 Task: open an excel sheet and write heading  Financial WizardAdd Categories in a column and its values below  'Income, Income, Income, Expenses, Expenses, Expenses, Expenses, Expenses, Savings, Savings, Investments, Investments, Debt, Debt & Debt. 'Add Descriptions in next column and its values below  Salary, Freelance Work, Rental Income, Housing, Transportation, Groceries, Utilities, Entertainment, Emergency Fund, Retirement, Stocks, Mutual Funds, Credit Card 1, Credit Card 2 & Student Loan. Add Amount in next column and its values below  $5,000, $1,200, $500, $1,200, $300, $400, $200, $150, $500, $1,000, $500, $300, $200, $100 & $300. Save page Impact Sales templetes 
Action: Mouse moved to (38, 177)
Screenshot: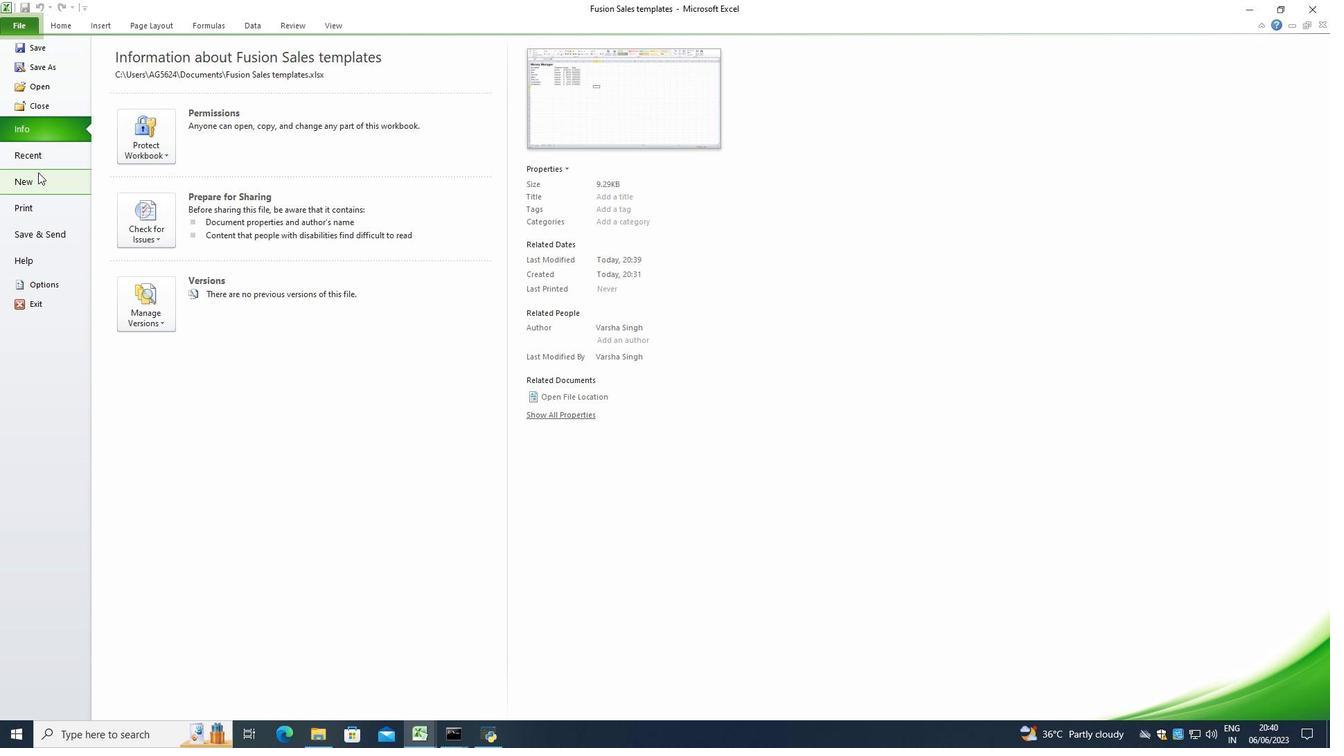 
Action: Mouse pressed left at (38, 177)
Screenshot: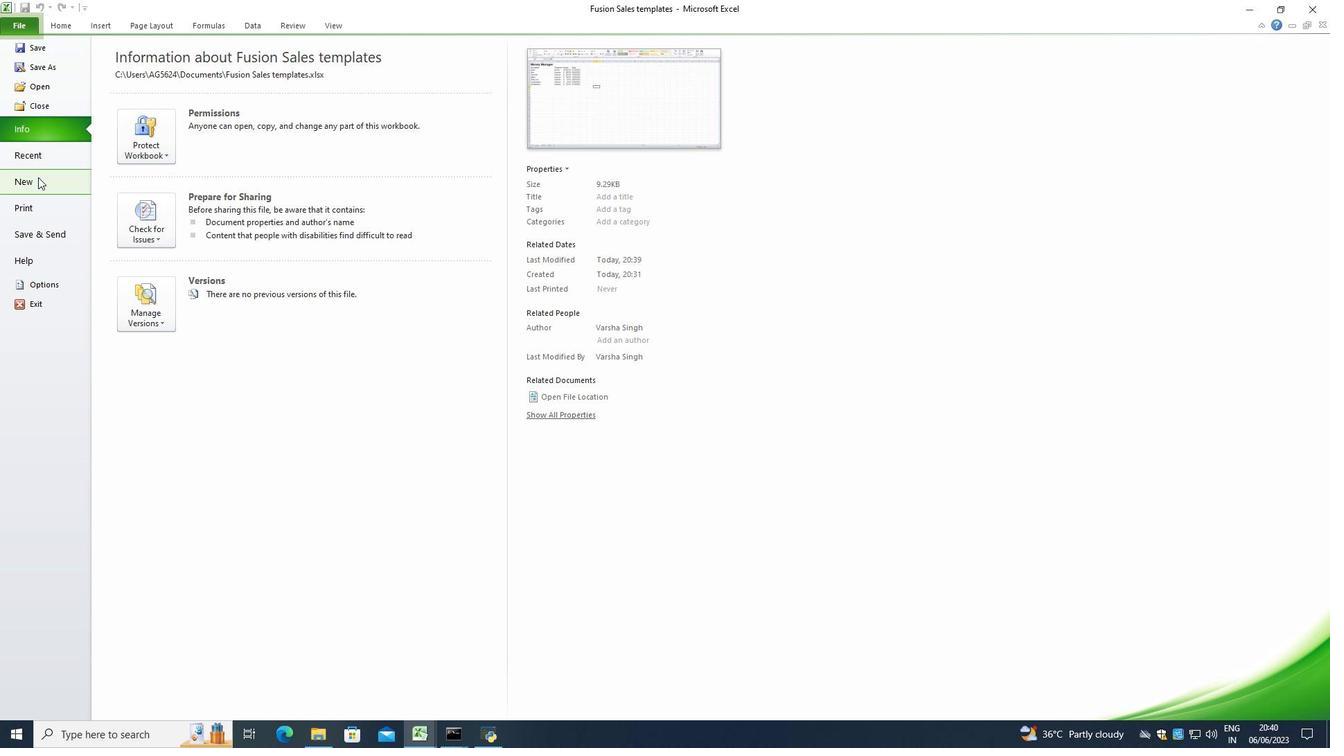 
Action: Mouse moved to (145, 136)
Screenshot: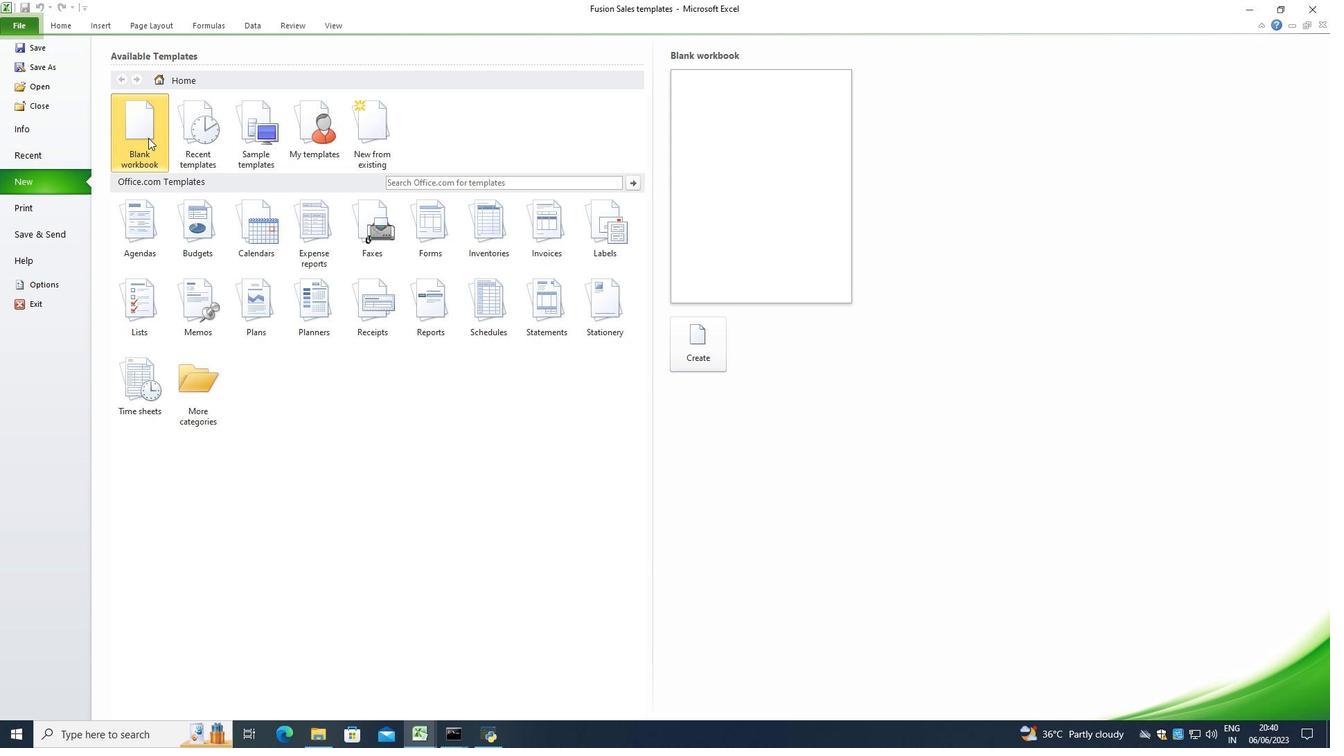 
Action: Mouse pressed left at (145, 136)
Screenshot: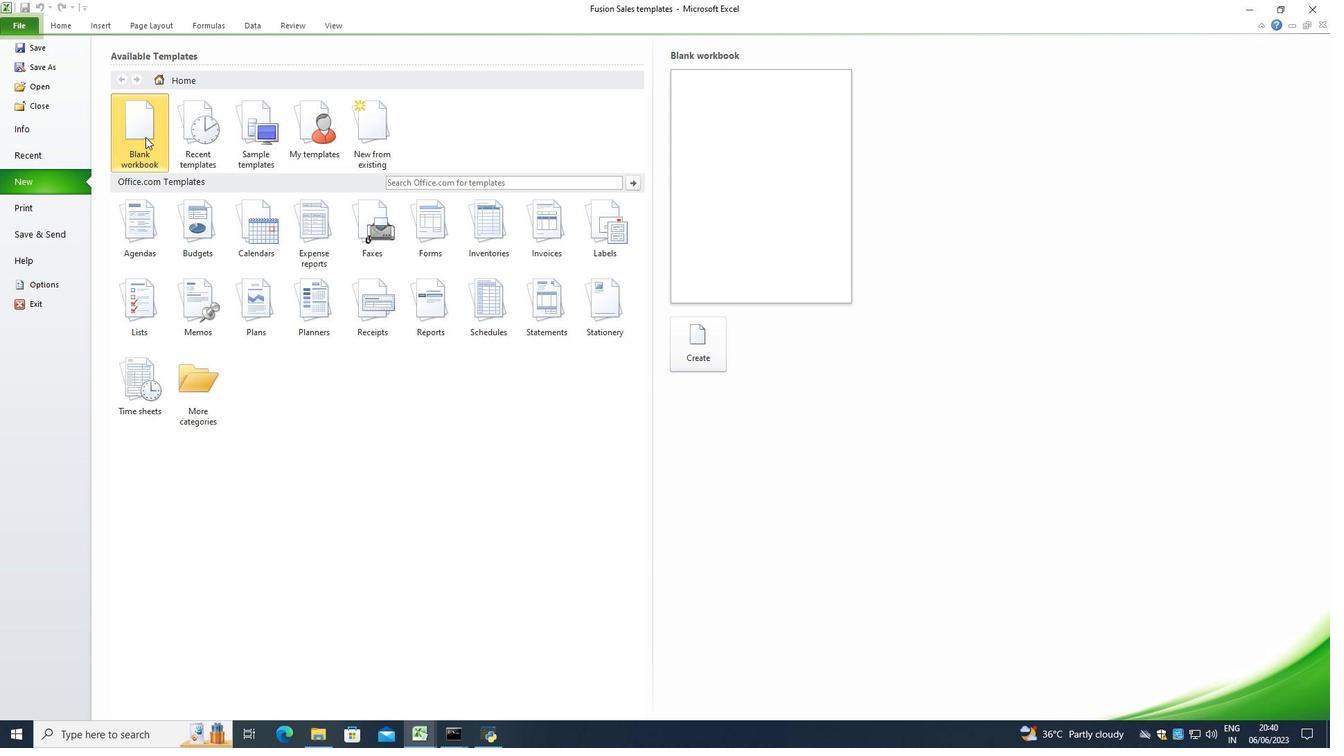 
Action: Mouse moved to (678, 339)
Screenshot: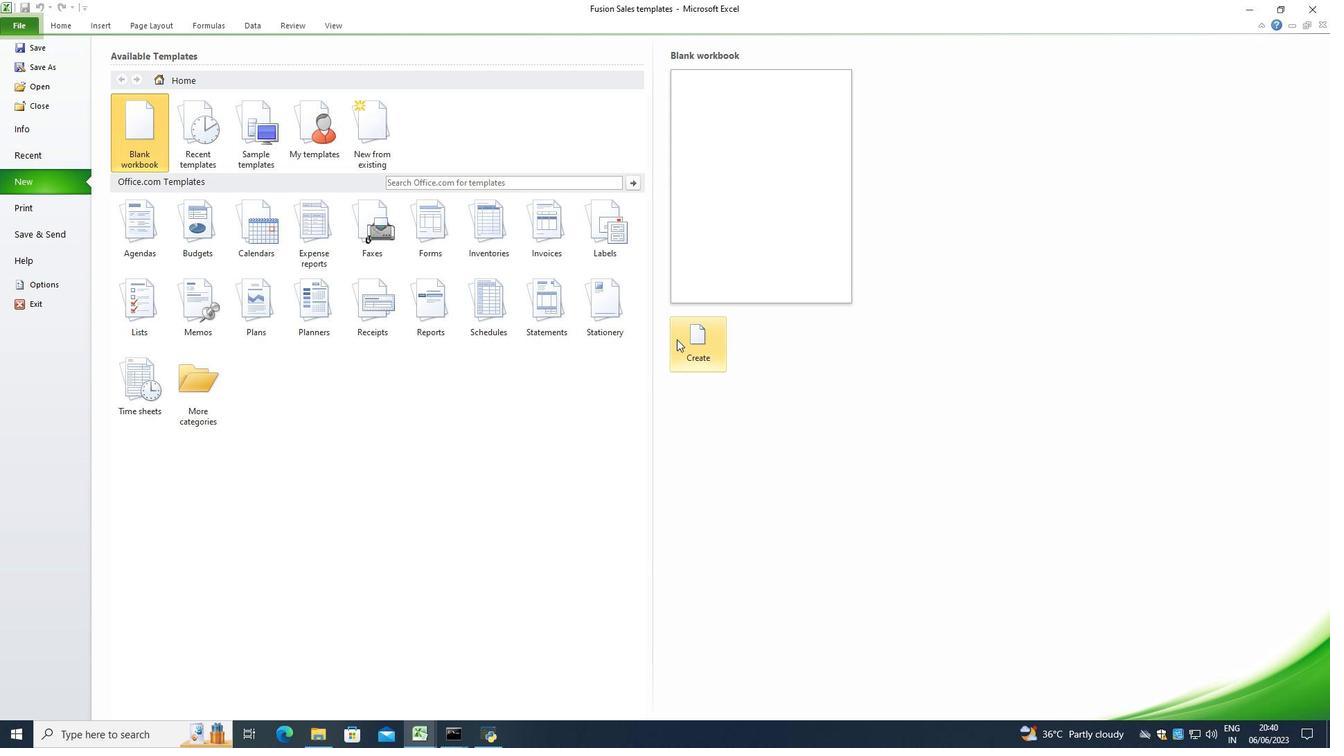 
Action: Mouse pressed left at (678, 339)
Screenshot: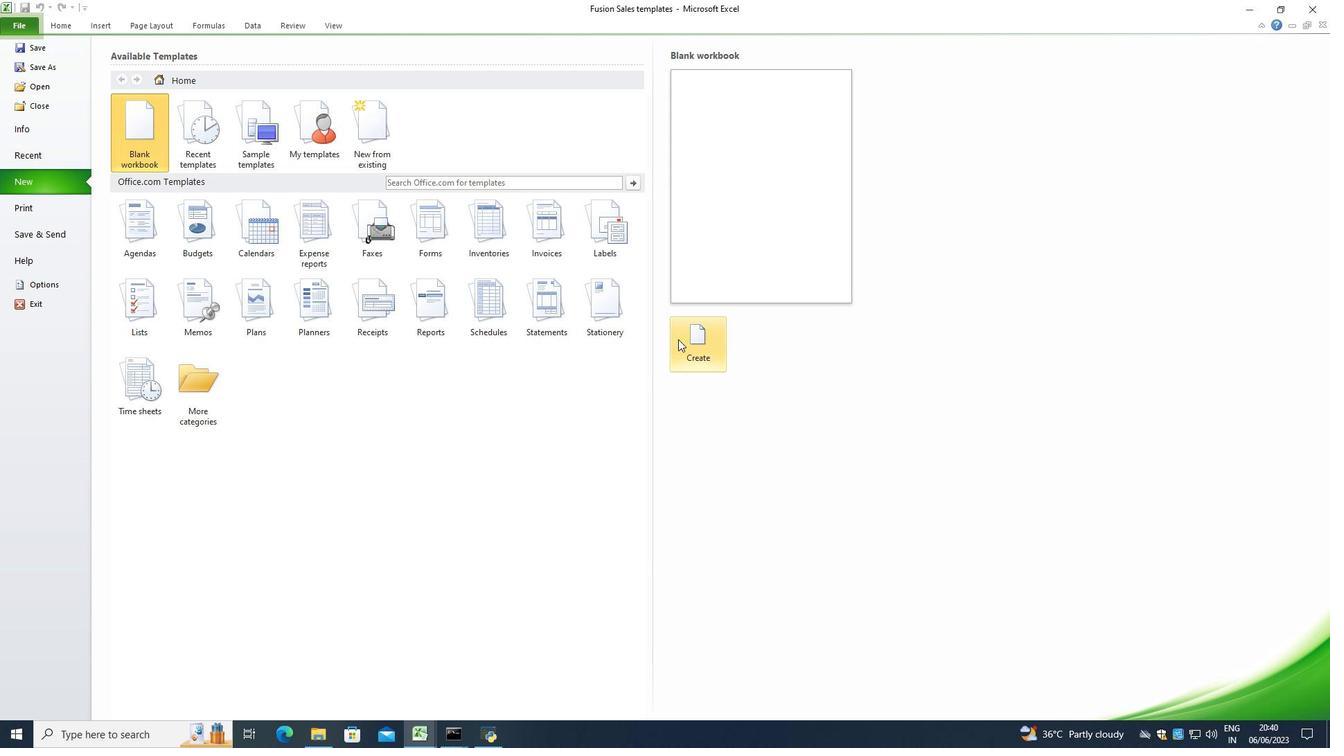 
Action: Mouse moved to (437, 227)
Screenshot: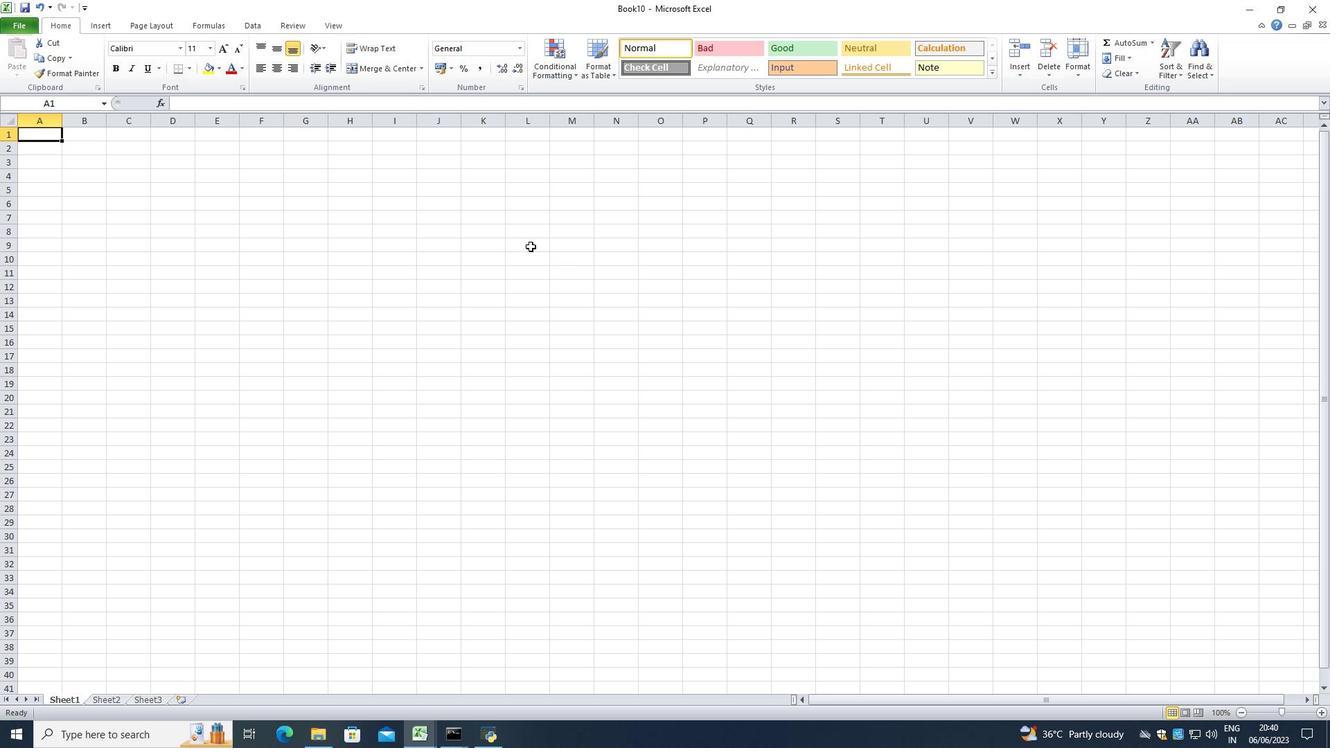 
Action: Key pressed <Key.shift><Key.shift><Key.shift><Key.shift><Key.shift><Key.shift><Key.shift><Key.shift><Key.shift><Key.shift><Key.shift>Financial<Key.space><Key.shift>Wizard<Key.enter><Key.shift><Key.shift>Categories<Key.enter><Key.shift><Key.shift><Key.shift><Key.shift><Key.shift><Key.shift>Income<Key.enter><Key.shift>In<Key.enter><Key.shift>I<Key.enter><Key.shift><Key.shift><Key.shift><Key.shift><Key.shift><Key.shift>Expenses<Key.enter><Key.shift><Key.shift><Key.shift><Key.shift><Key.shift><Key.shift>Expenses<Key.enter><Key.shift><Key.shift><Key.shift>E<Key.enter><Key.shift><Key.shift><Key.shift>E<Key.enter><Key.shift><Key.shift><Key.shift><Key.shift>E<Key.enter><Key.shift><Key.shift><Key.shift>E<Key.enter><Key.shift><Key.down><Key.down><Key.up><Key.backspace><Key.shift>Savings<Key.enter><Key.shift>S<Key.enter><Key.shift><Key.shift><Key.shift><Key.shift><Key.shift><Key.shift><Key.shift>Investments<Key.enter><Key.shift><Key.shift><Key.shift><Key.shift><Key.shift><Key.shift><Key.shift><Key.shift>Inve<Key.enter><Key.shift>Debt<Key.enter><Key.shift>D<Key.enter><Key.shift><Key.shift><Key.shift>D<Key.enter><Key.right><Key.up><Key.up><Key.up><Key.up><Key.up><Key.up>
Screenshot: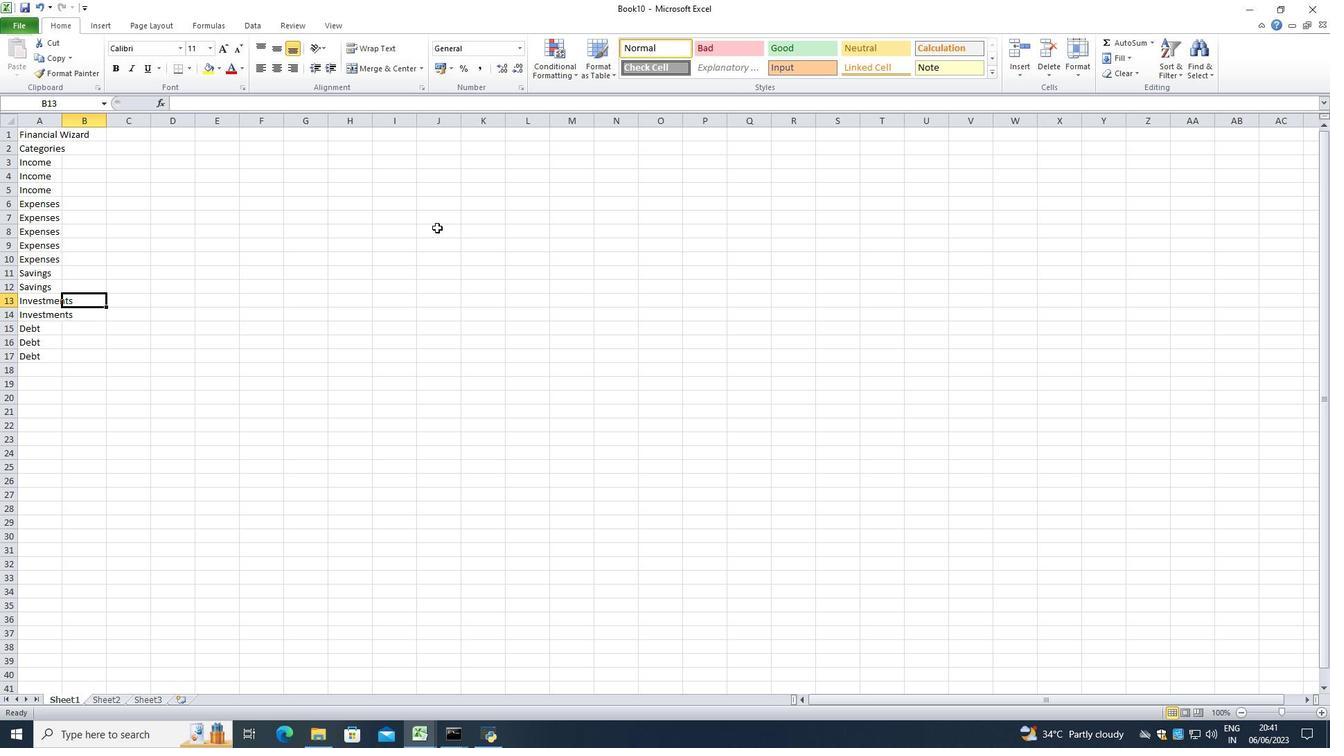 
Action: Mouse moved to (63, 121)
Screenshot: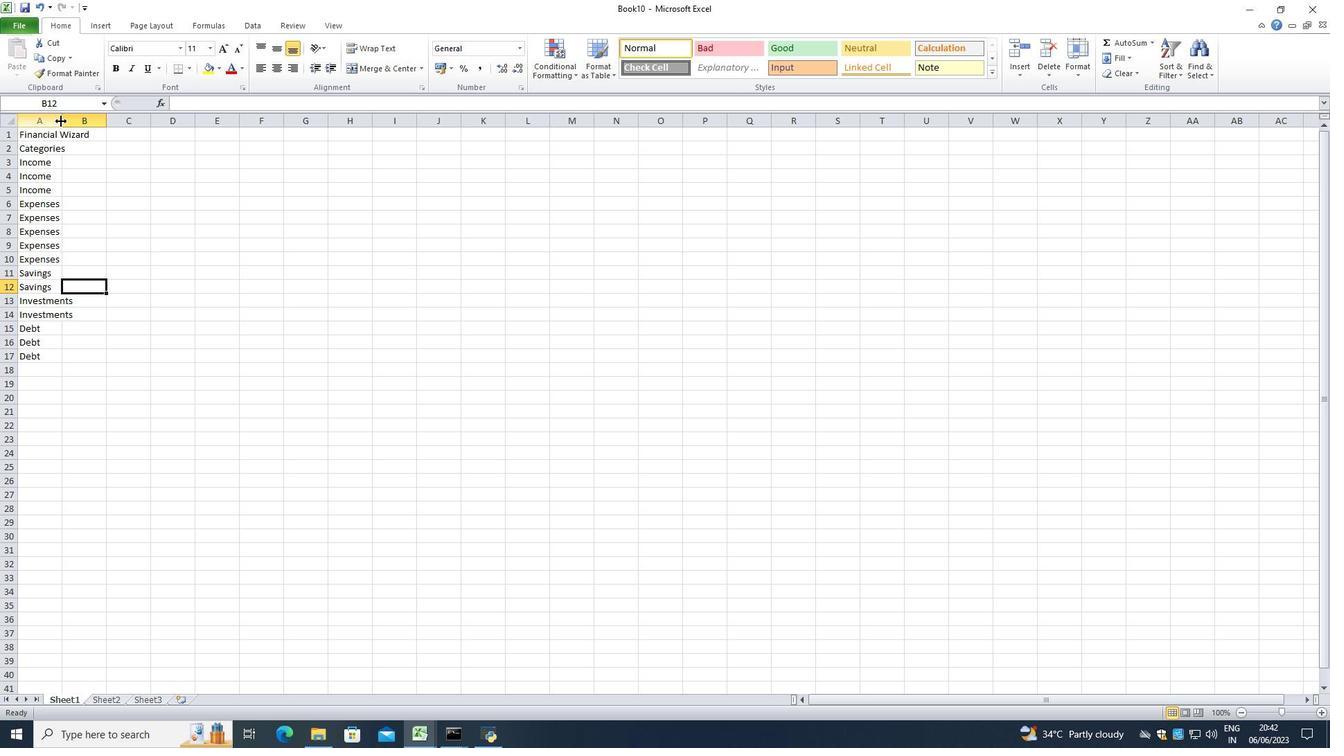 
Action: Mouse pressed left at (63, 121)
Screenshot: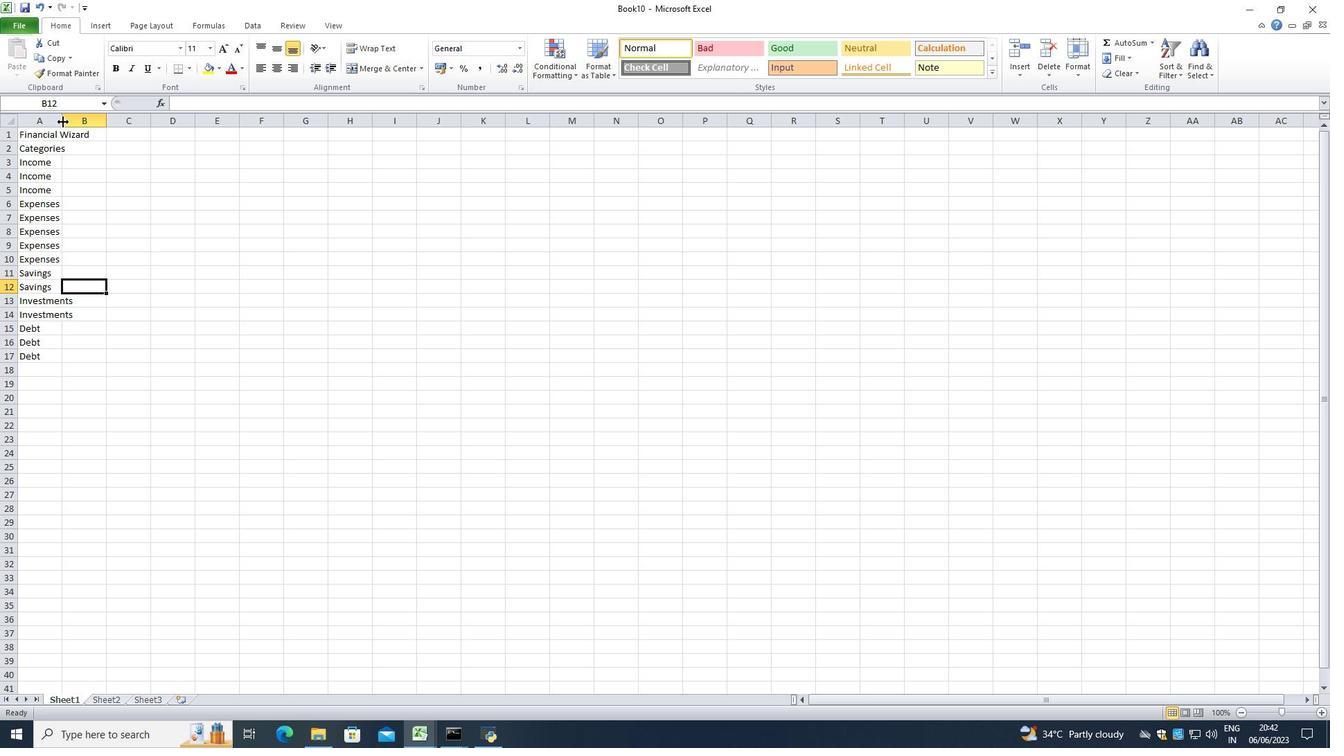 
Action: Mouse pressed left at (63, 121)
Screenshot: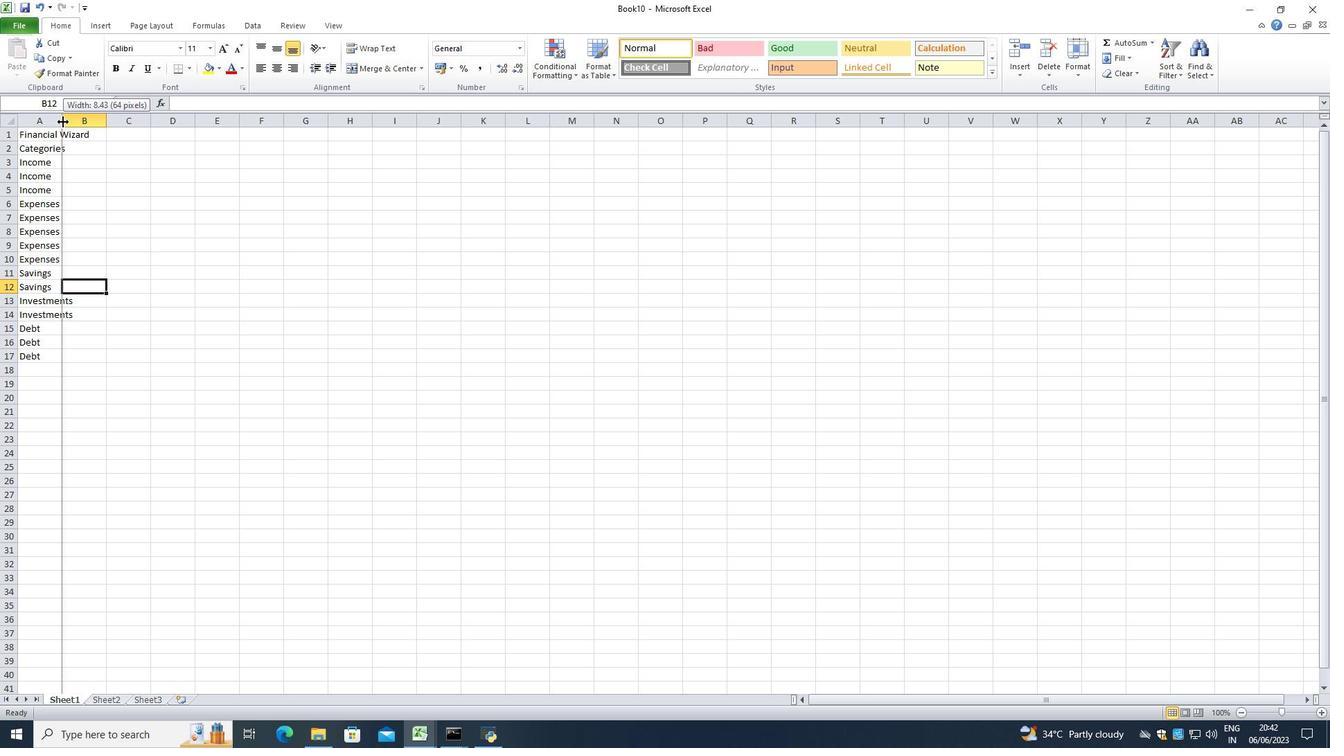 
Action: Mouse moved to (103, 149)
Screenshot: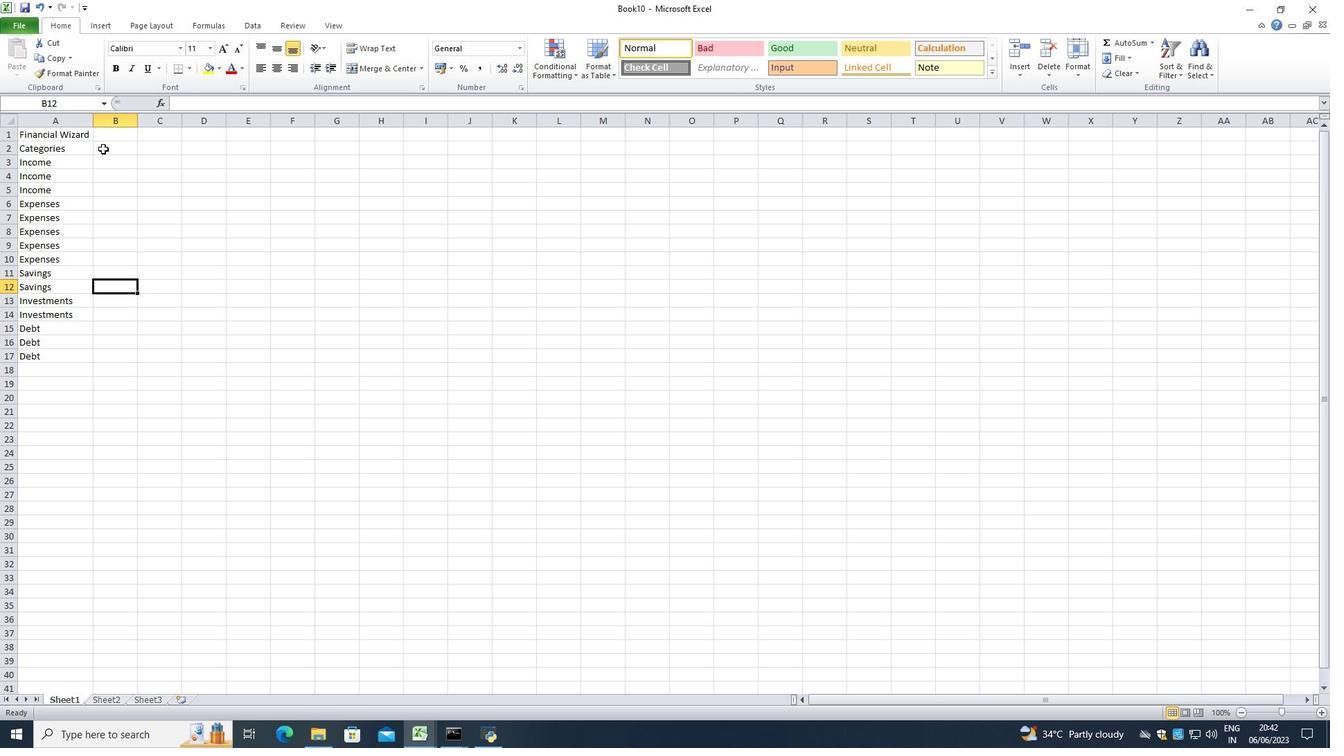 
Action: Mouse pressed left at (103, 149)
Screenshot: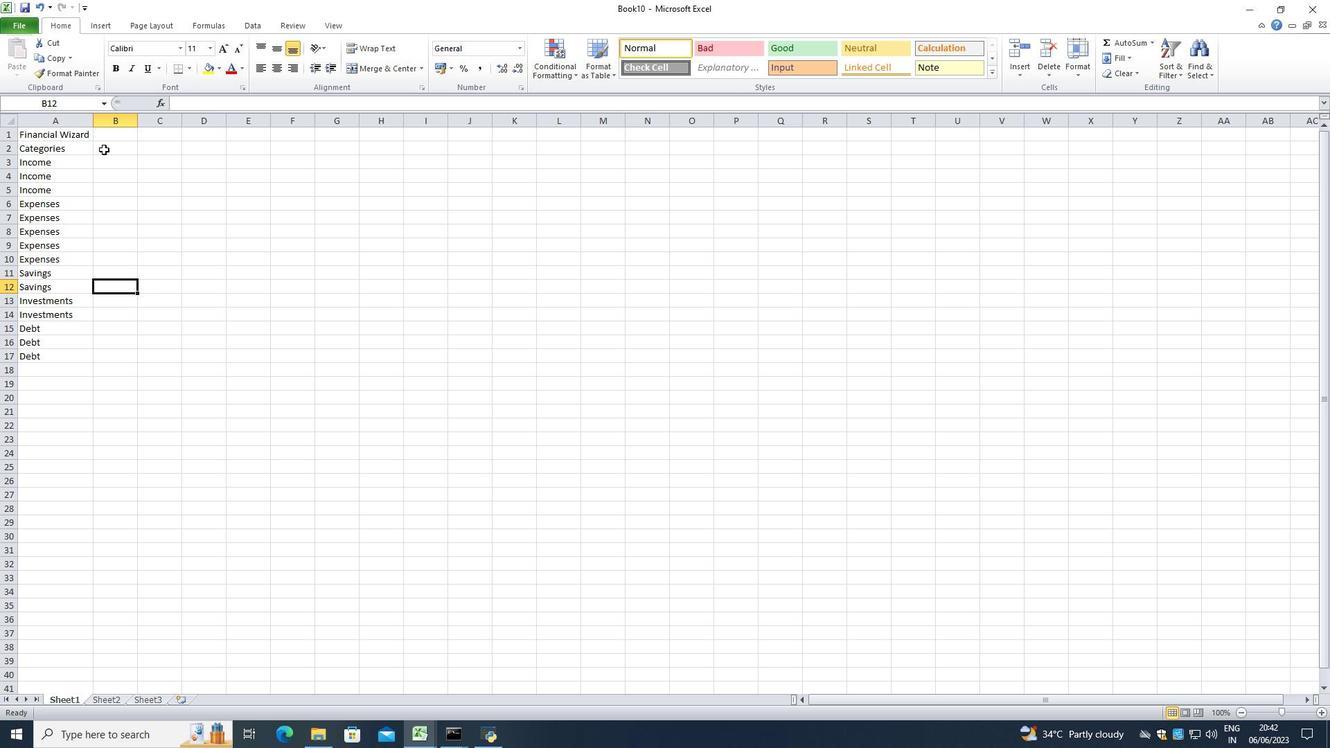 
Action: Key pressed <Key.shift>Descriptions<Key.enter><Key.shift>Salary<Key.enter><Key.shift>Freelance<Key.space><Key.shift>Work<Key.enter><Key.shift><Key.shift><Key.shift>Rental<Key.space><Key.shift>Income<Key.enter><Key.shift>Housing<Key.enter><Key.shift>Transportation<Key.enter><Key.shift><Key.shift><Key.shift><Key.shift><Key.shift><Key.shift>Groceries<Key.enter><Key.shift><Key.shift>Utilities<Key.enter><Key.shift><Key.shift><Key.shift>Entertainment<Key.enter><Key.shift><Key.shift>Emergency<Key.space><Key.shift><Key.shift><Key.shift>Fund<Key.enter><Key.shift><Key.shift><Key.shift><Key.shift><Key.shift><Key.shift><Key.shift>Rer<Key.backspace>tirement<Key.enter><Key.shift><Key.shift><Key.shift><Key.shift><Key.shift><Key.shift><Key.shift><Key.shift><Key.shift><Key.shift><Key.shift><Key.shift><Key.shift>Stocks<Key.enter><Key.shift>Mutual<Key.space><Key.shift><Key.shift><Key.shift><Key.shift><Key.shift><Key.shift><Key.shift><Key.shift><Key.shift><Key.shift>Funds<Key.enter><Key.shift>Credit<Key.space><Key.shift>Card<Key.space>1<Key.enter><Key.shift>Credit<Key.space><Key.shift>Card<Key.space>2<Key.enter><Key.shift>Student<Key.space><Key.shift>Loan<Key.enter>
Screenshot: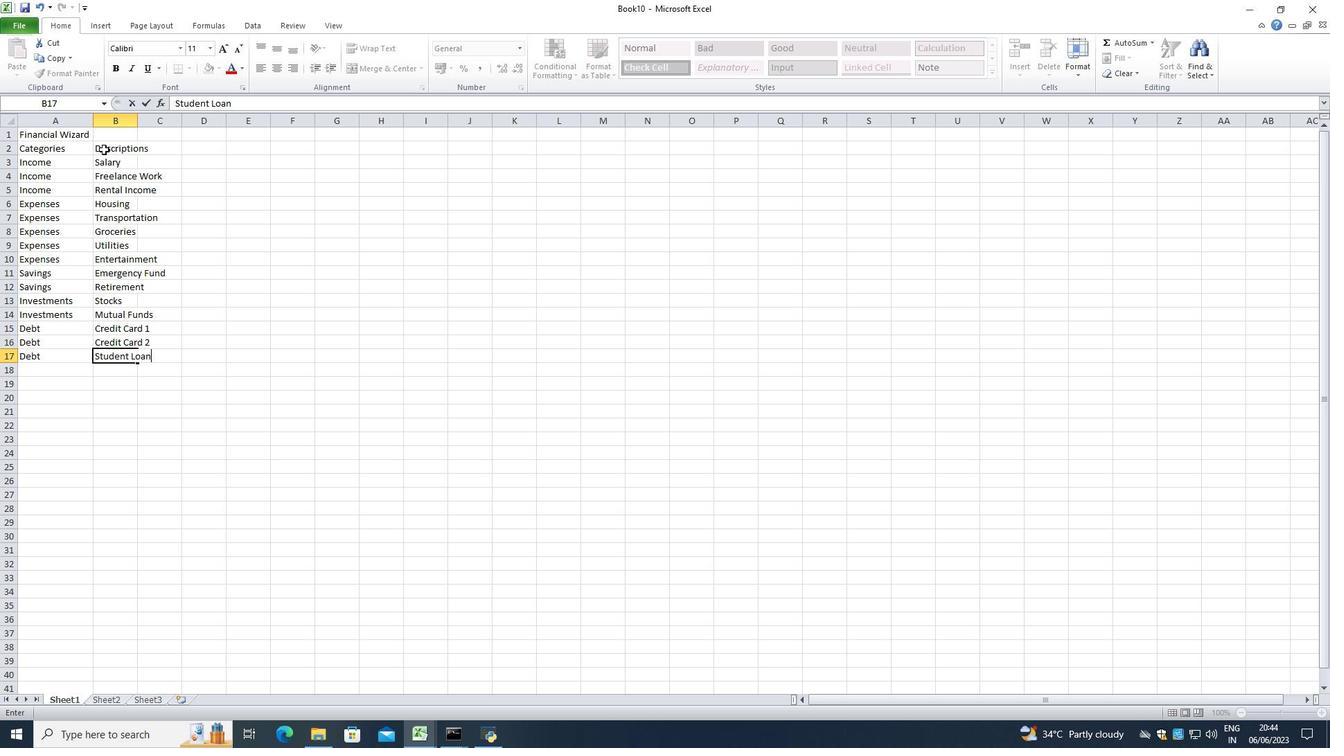 
Action: Mouse moved to (136, 117)
Screenshot: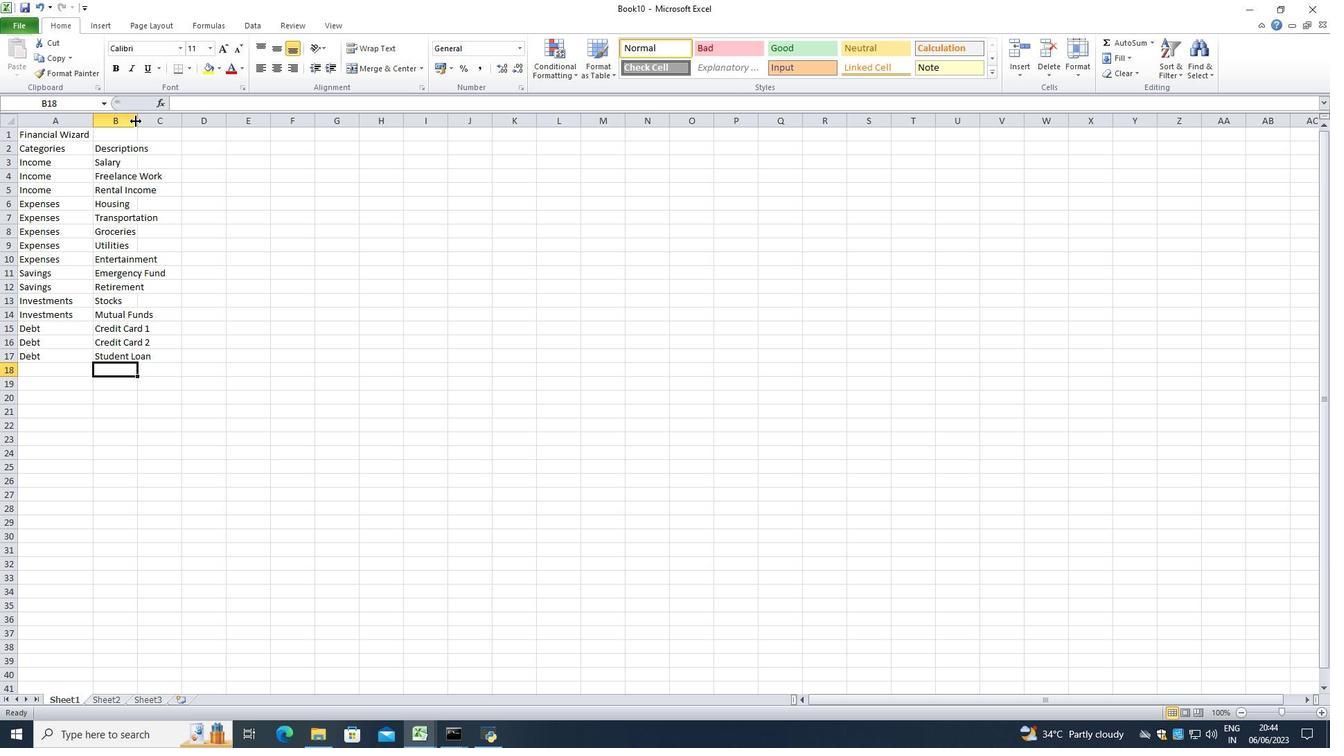 
Action: Mouse pressed left at (136, 117)
Screenshot: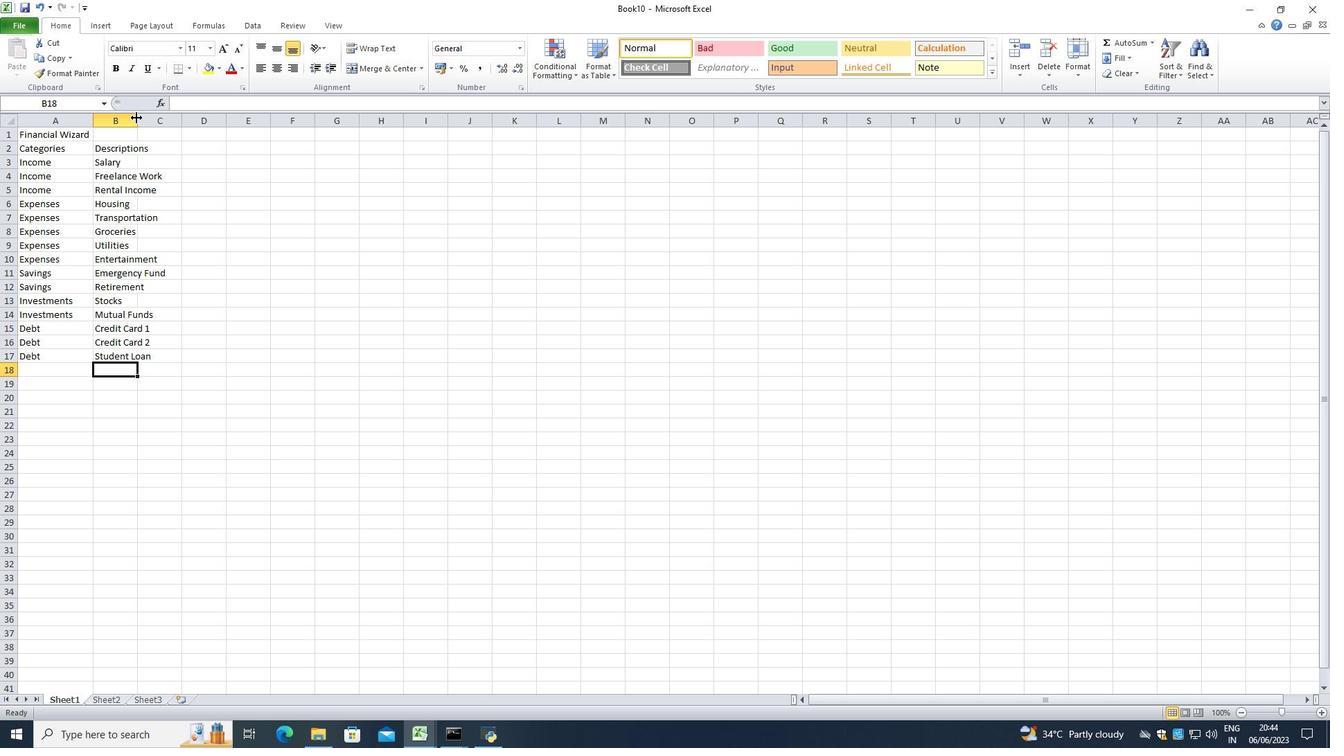 
Action: Mouse pressed left at (136, 117)
Screenshot: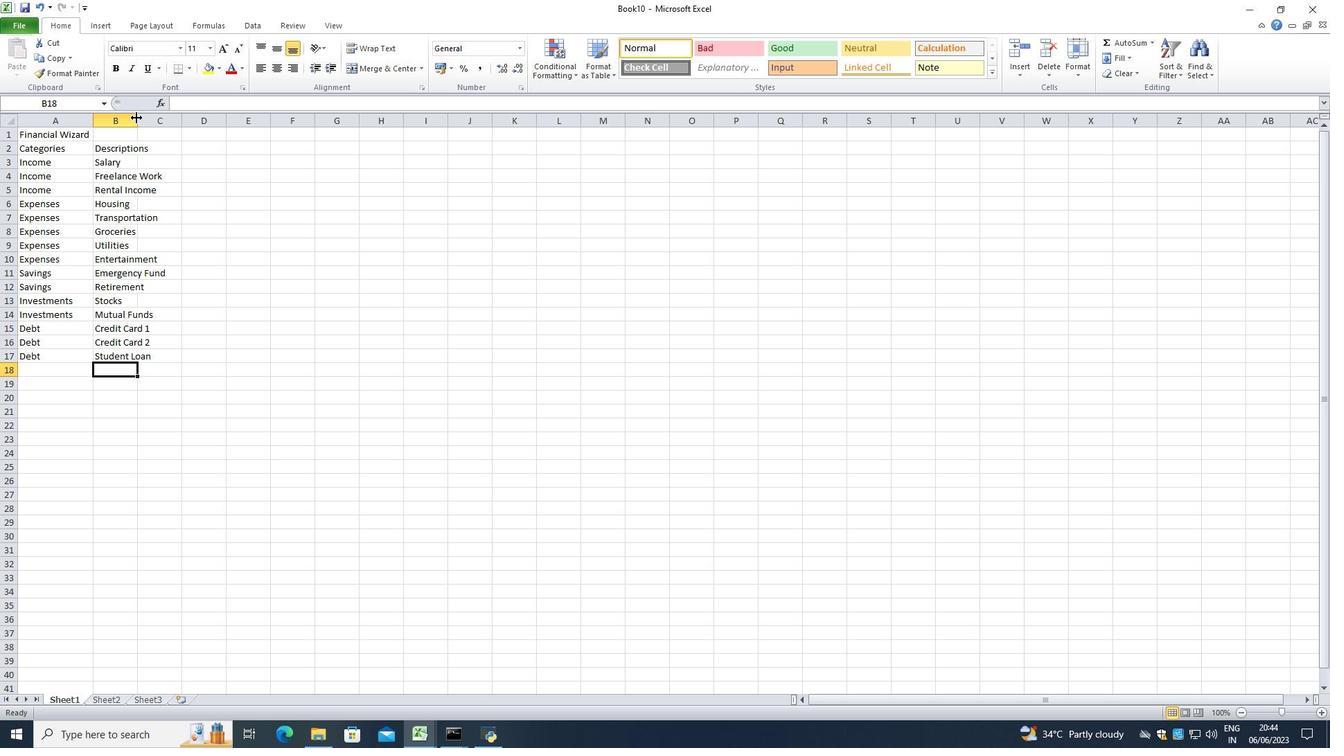 
Action: Mouse moved to (183, 148)
Screenshot: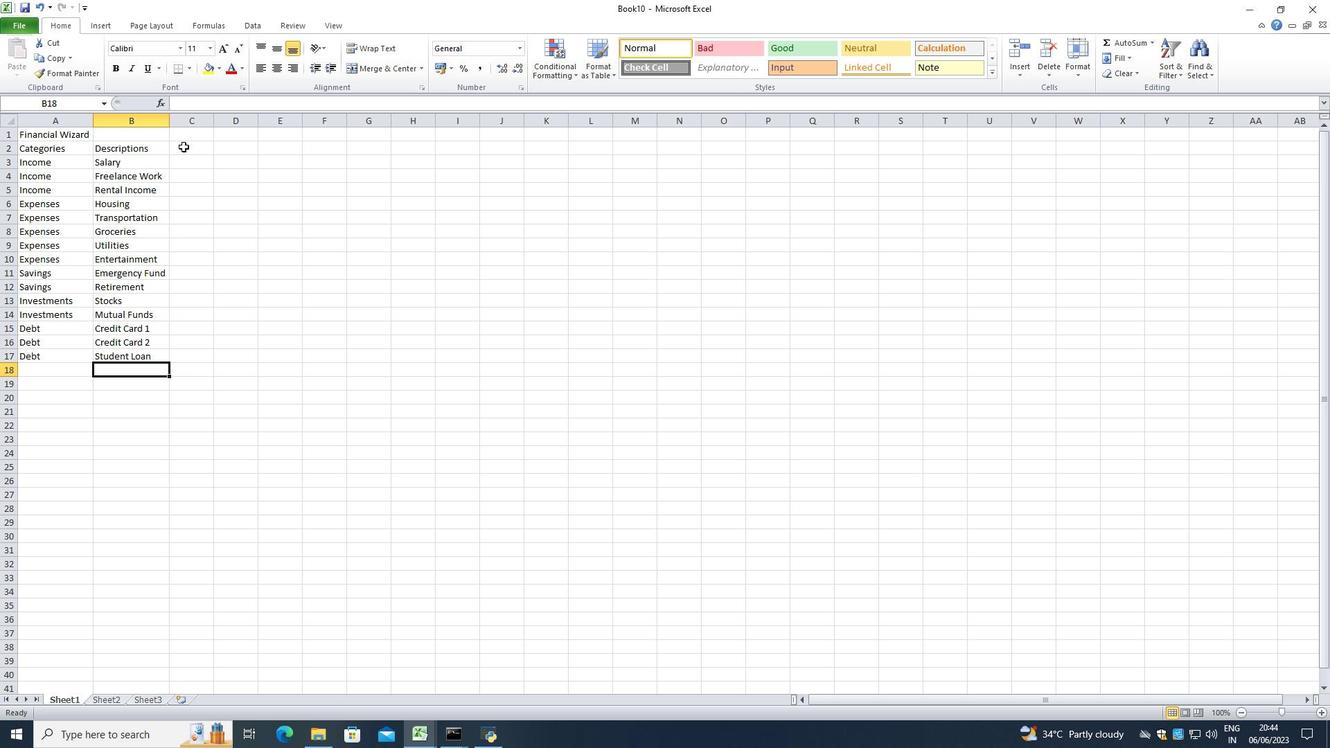 
Action: Mouse pressed left at (183, 148)
Screenshot: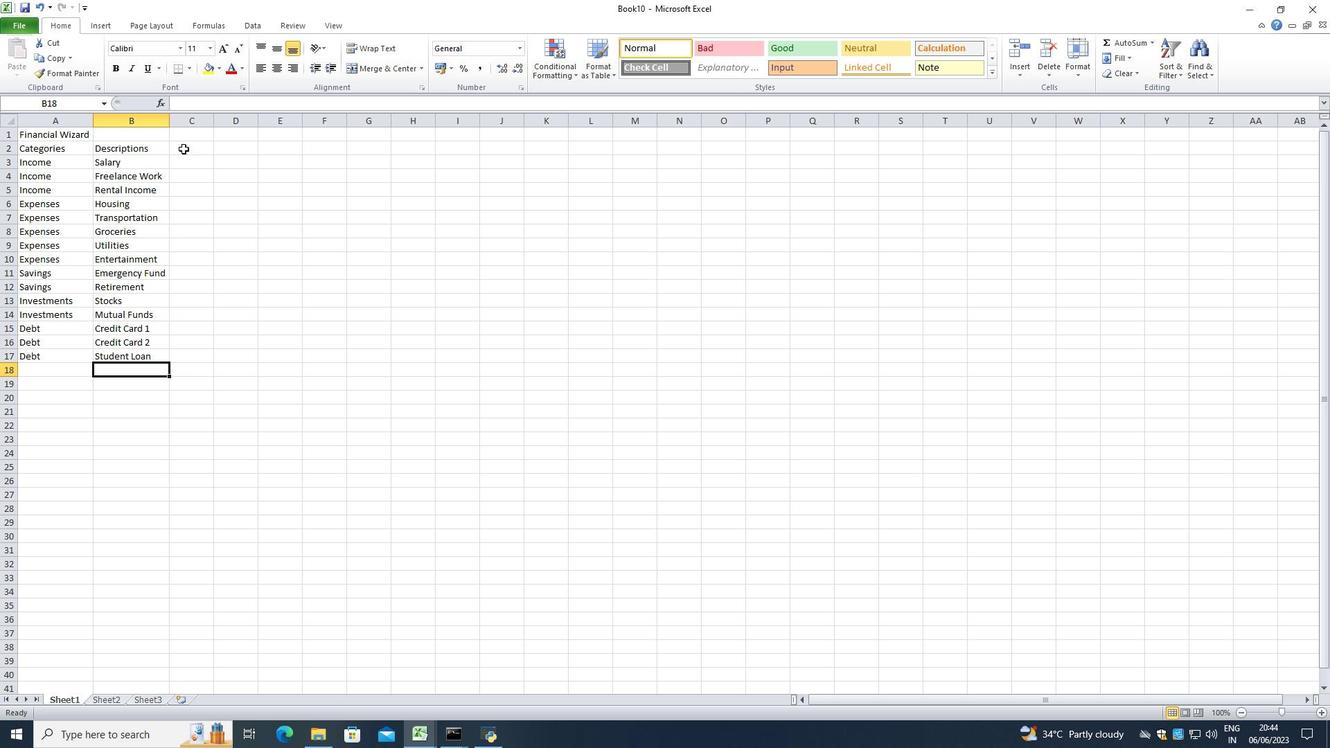 
Action: Mouse moved to (174, 157)
Screenshot: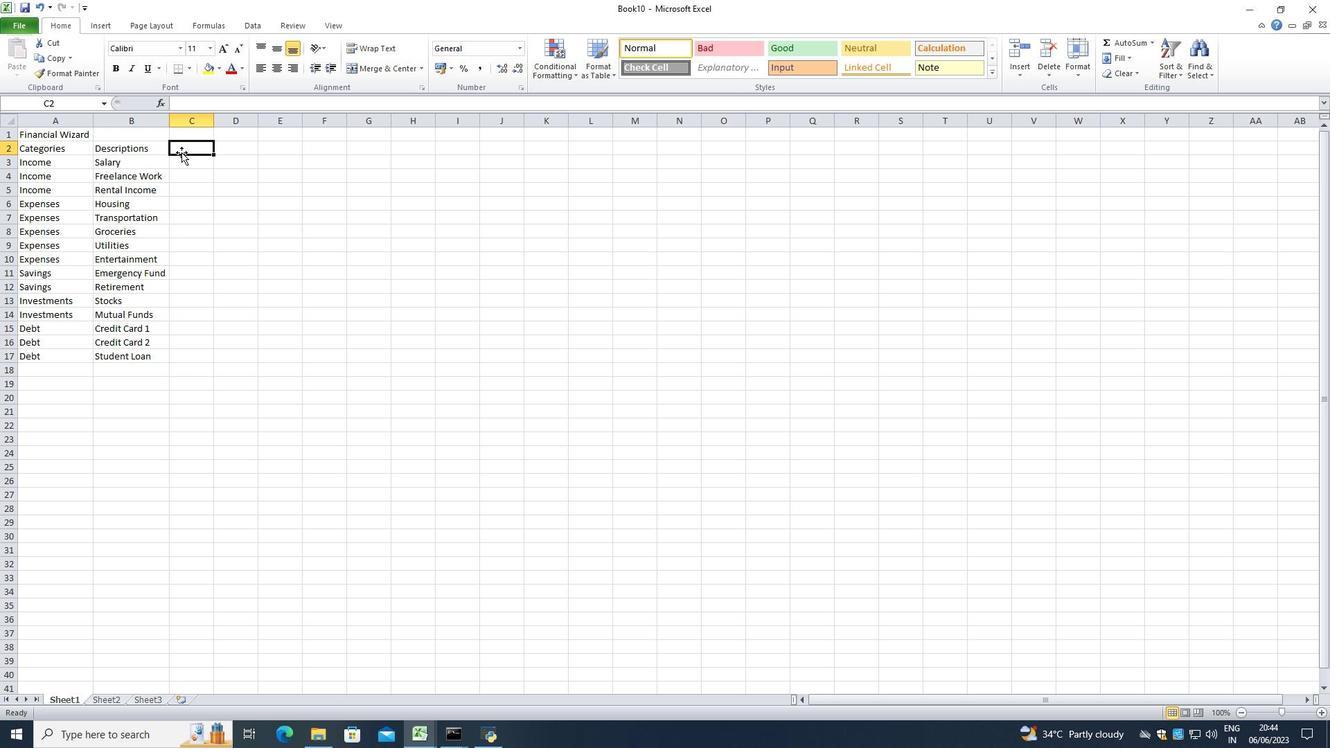 
Action: Key pressed <Key.shift><Key.shift>Amount<Key.enter>5000<Key.enter>1200<Key.enter>500<Key.enter>1200<Key.enter>300<Key.enter>400<Key.enter>200<Key.enter>150<Key.enter>500<Key.enter>1000<Key.enter>500<Key.enter>300<Key.enter>200<Key.enter>100<Key.enter>300<Key.enter>
Screenshot: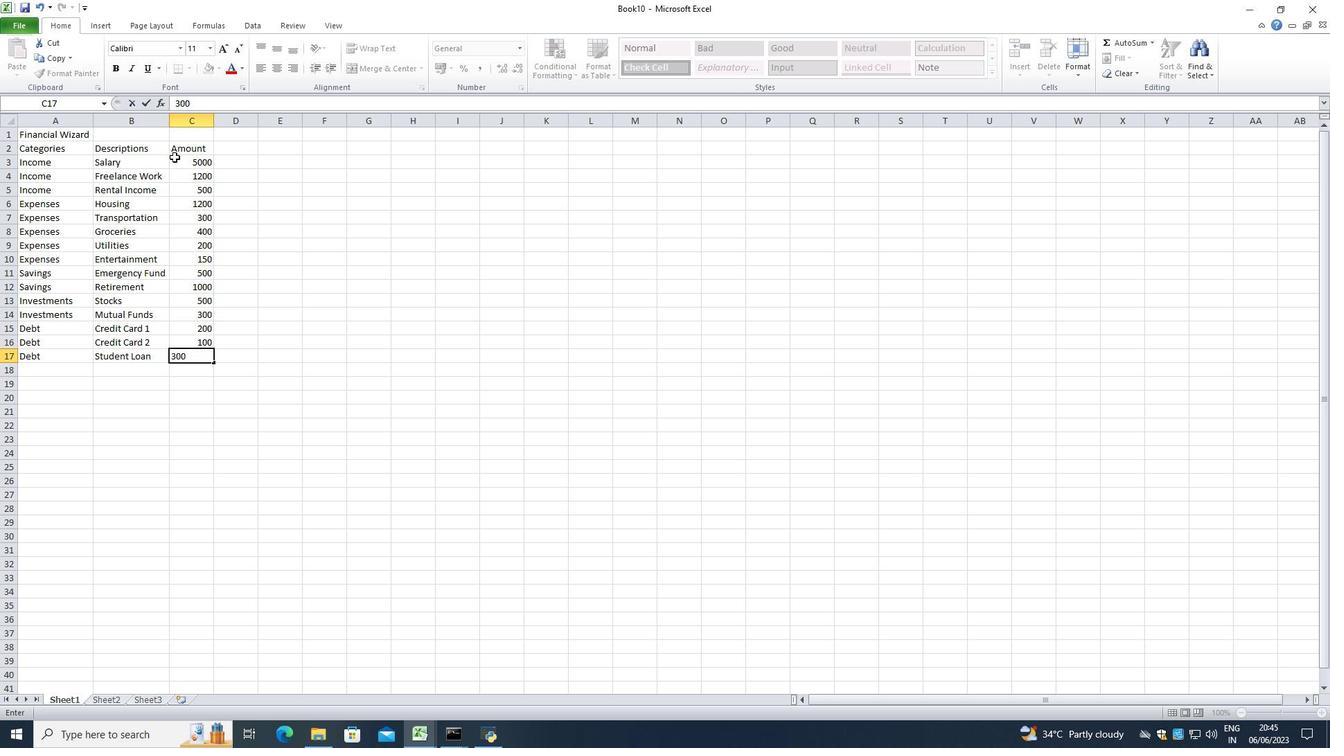 
Action: Mouse moved to (173, 164)
Screenshot: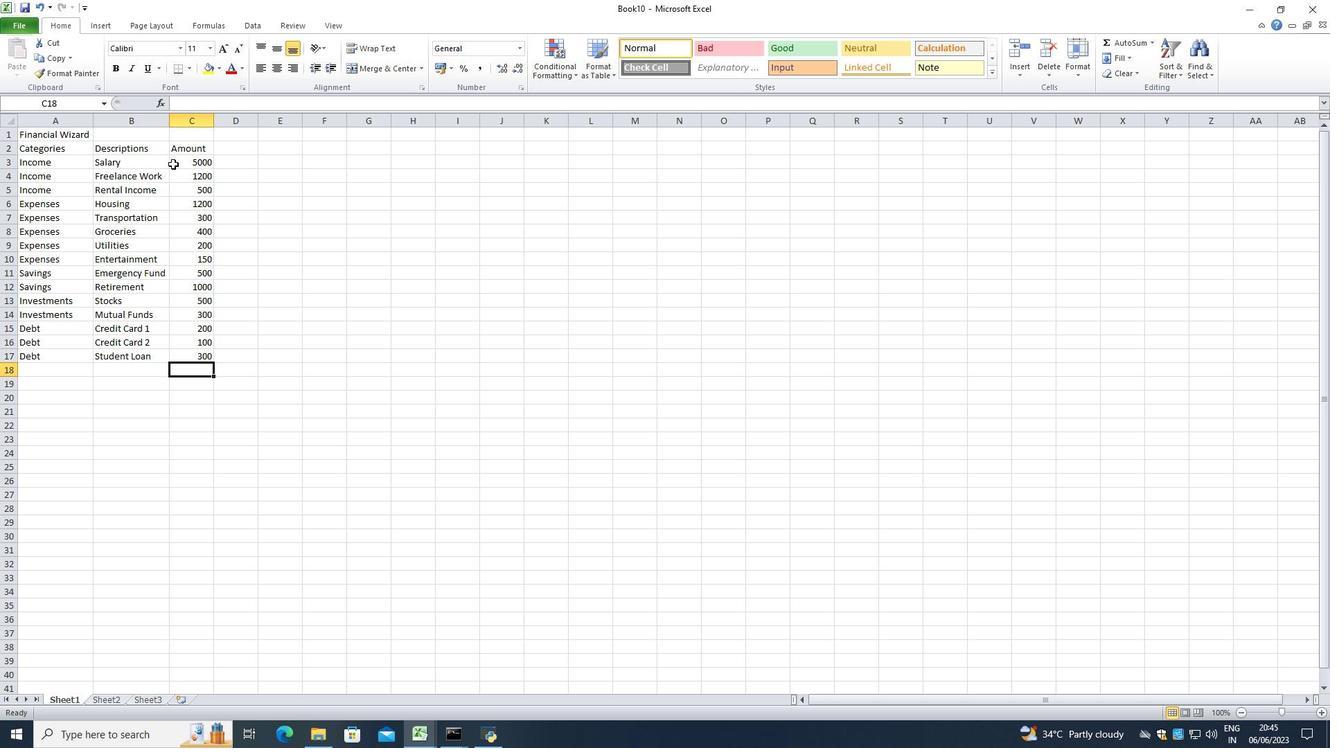 
Action: Mouse pressed left at (173, 164)
Screenshot: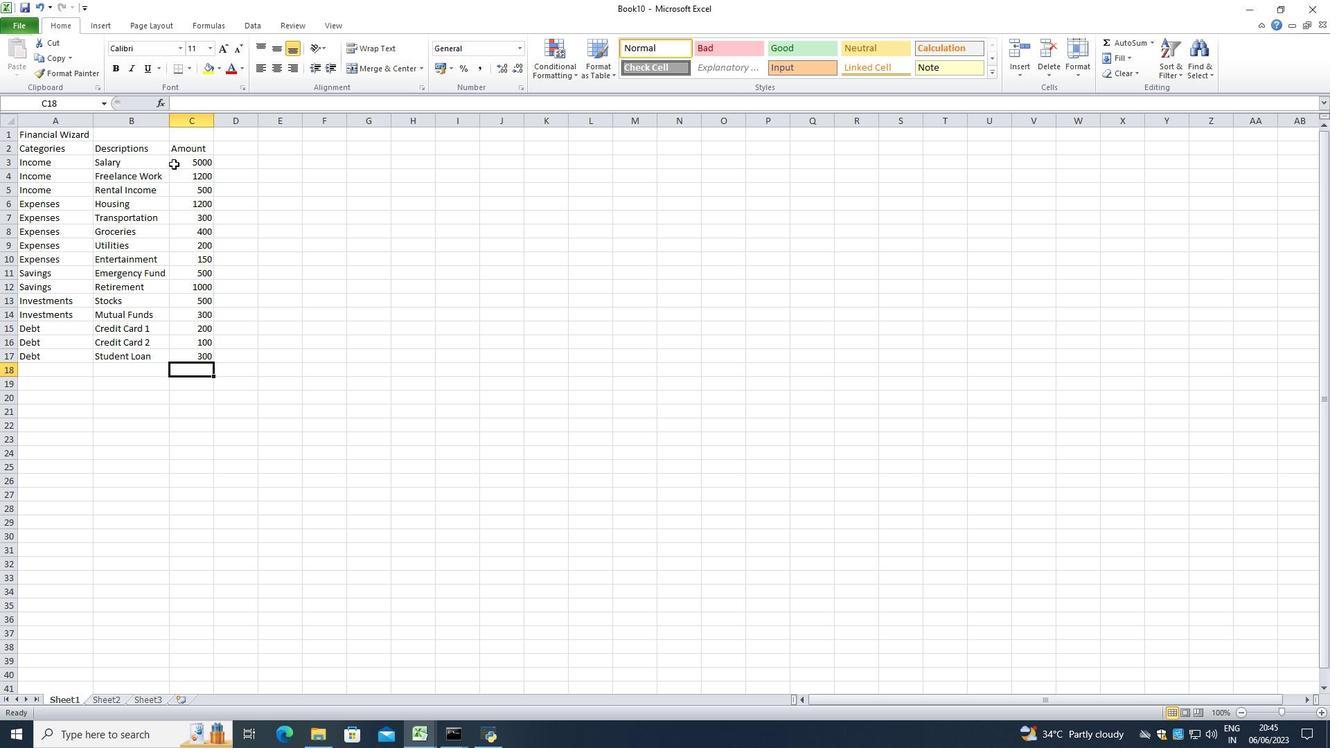 
Action: Mouse moved to (451, 72)
Screenshot: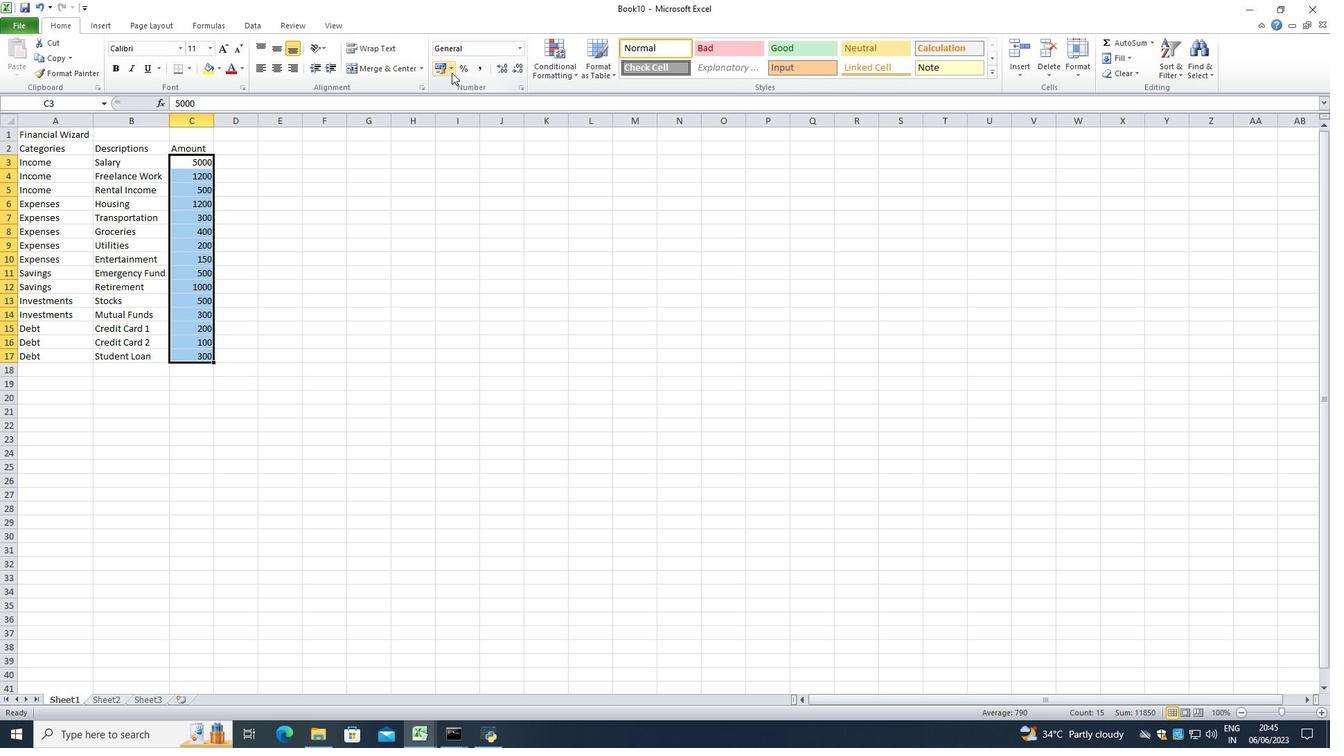 
Action: Mouse pressed left at (451, 72)
Screenshot: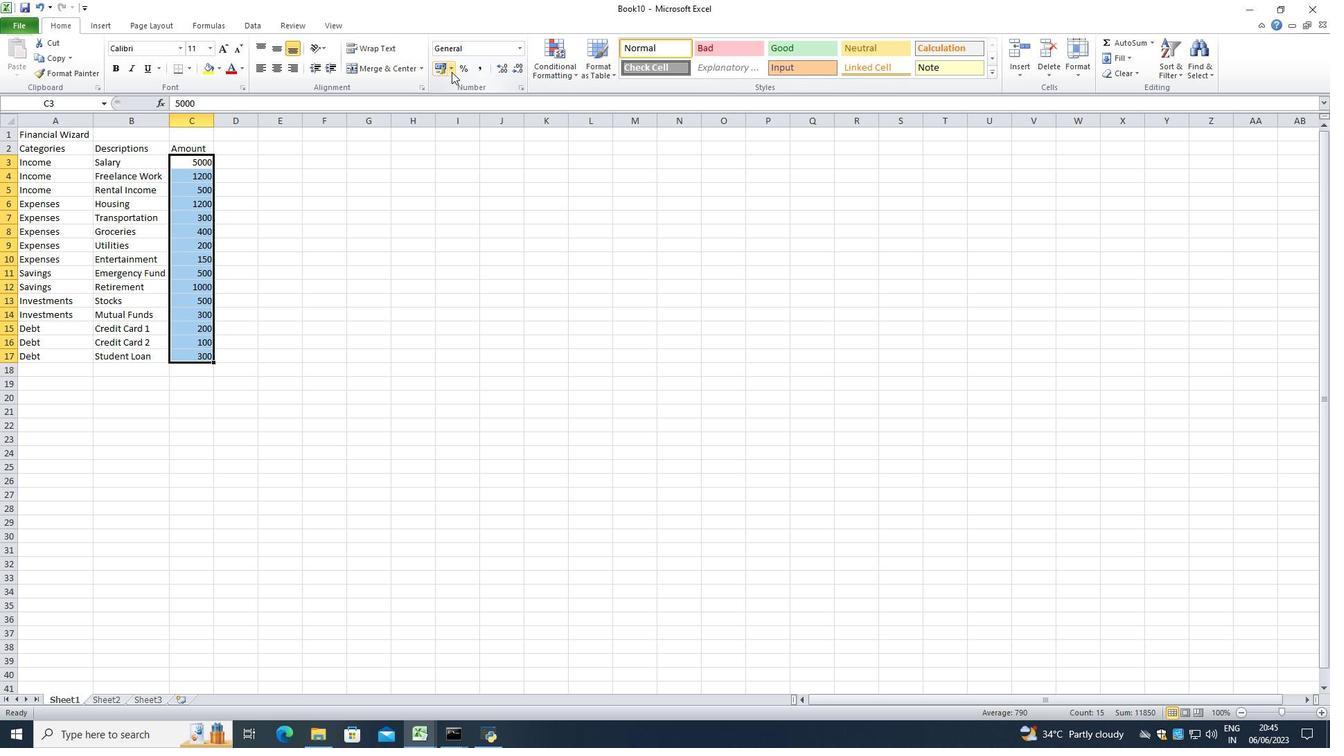 
Action: Mouse moved to (483, 103)
Screenshot: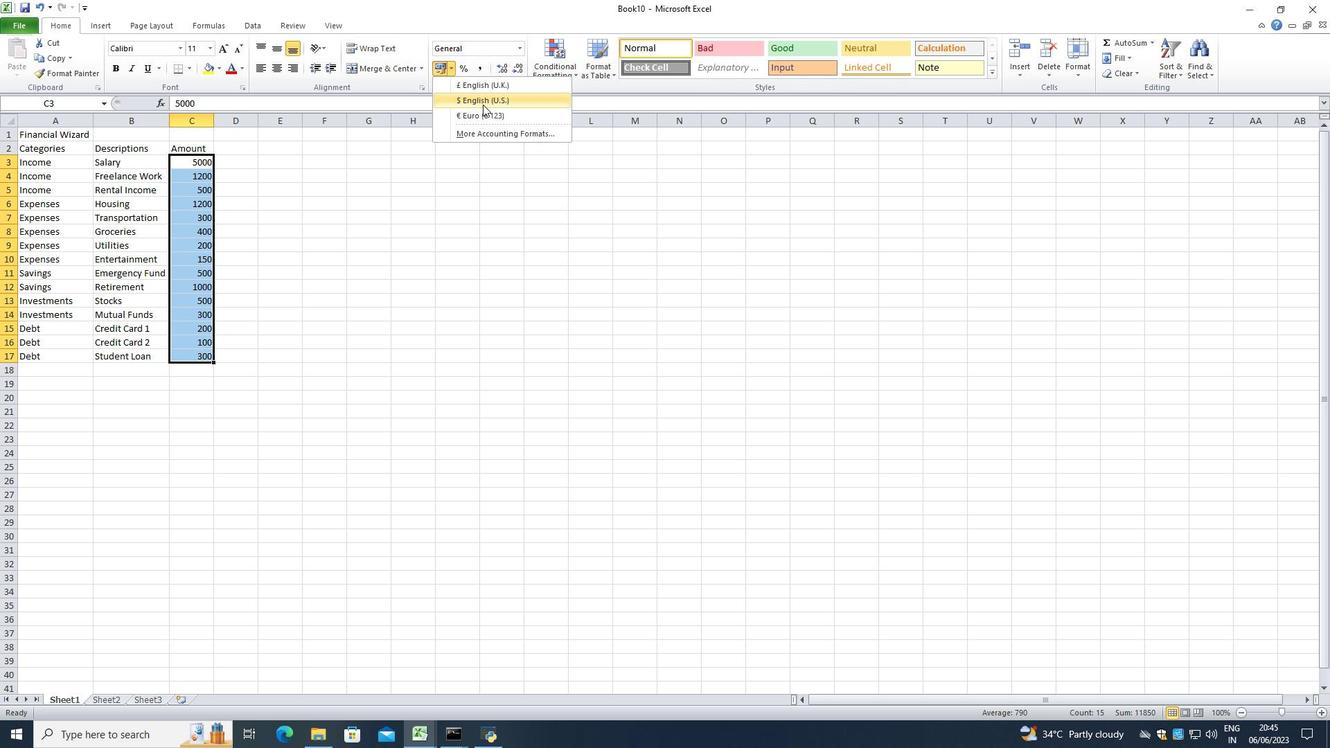 
Action: Mouse pressed left at (483, 103)
Screenshot: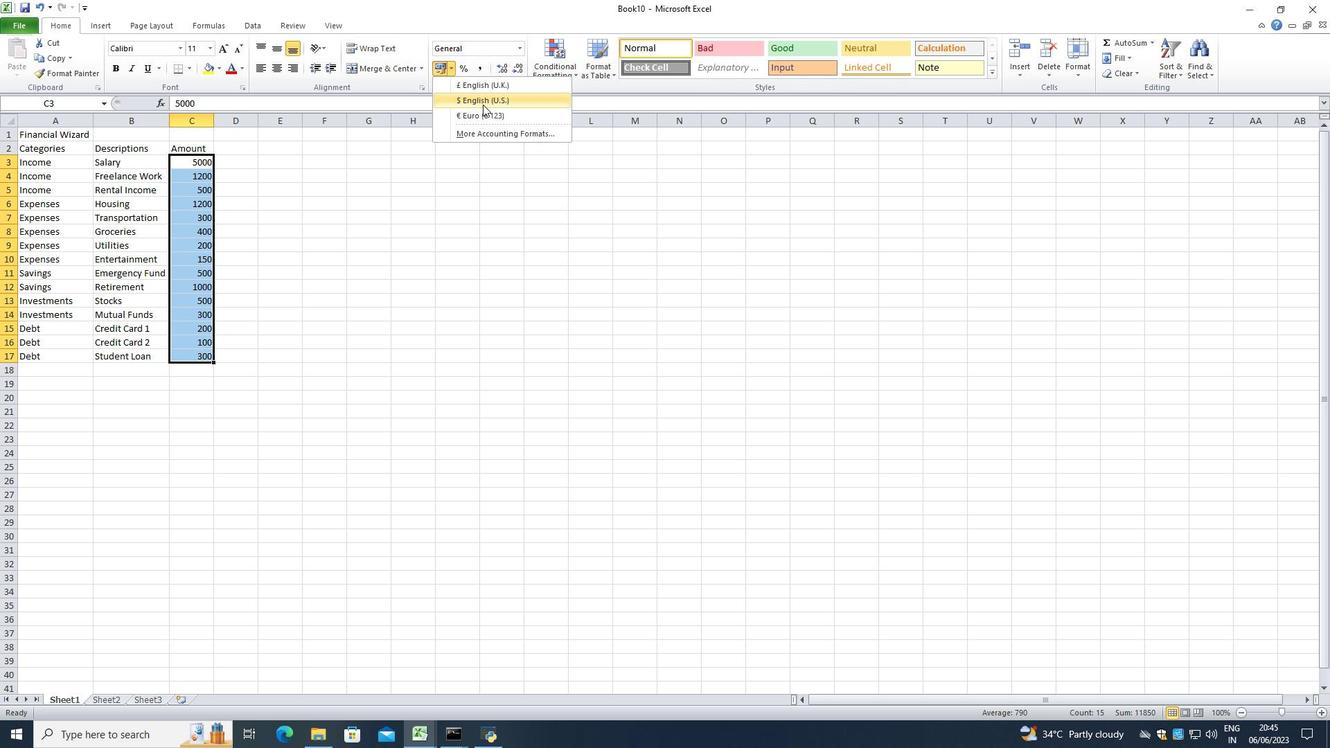 
Action: Mouse moved to (221, 121)
Screenshot: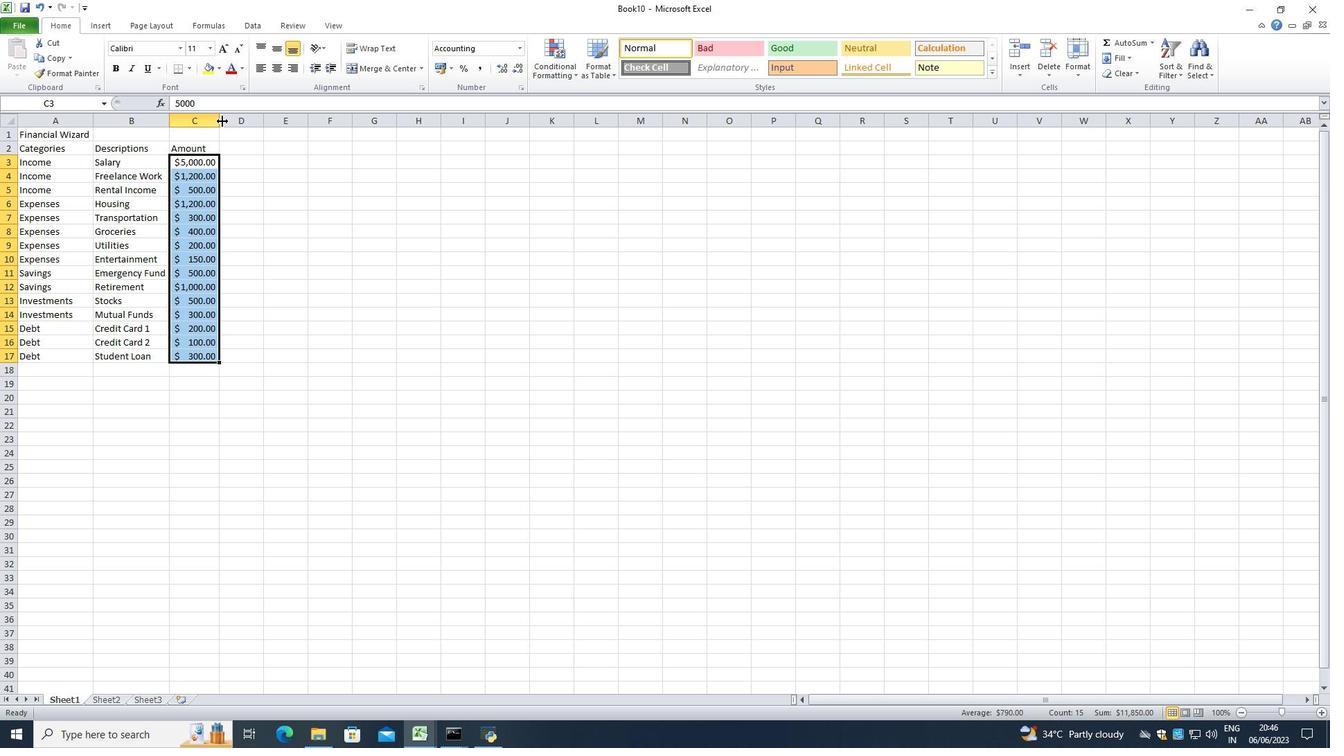 
Action: Mouse pressed left at (221, 121)
Screenshot: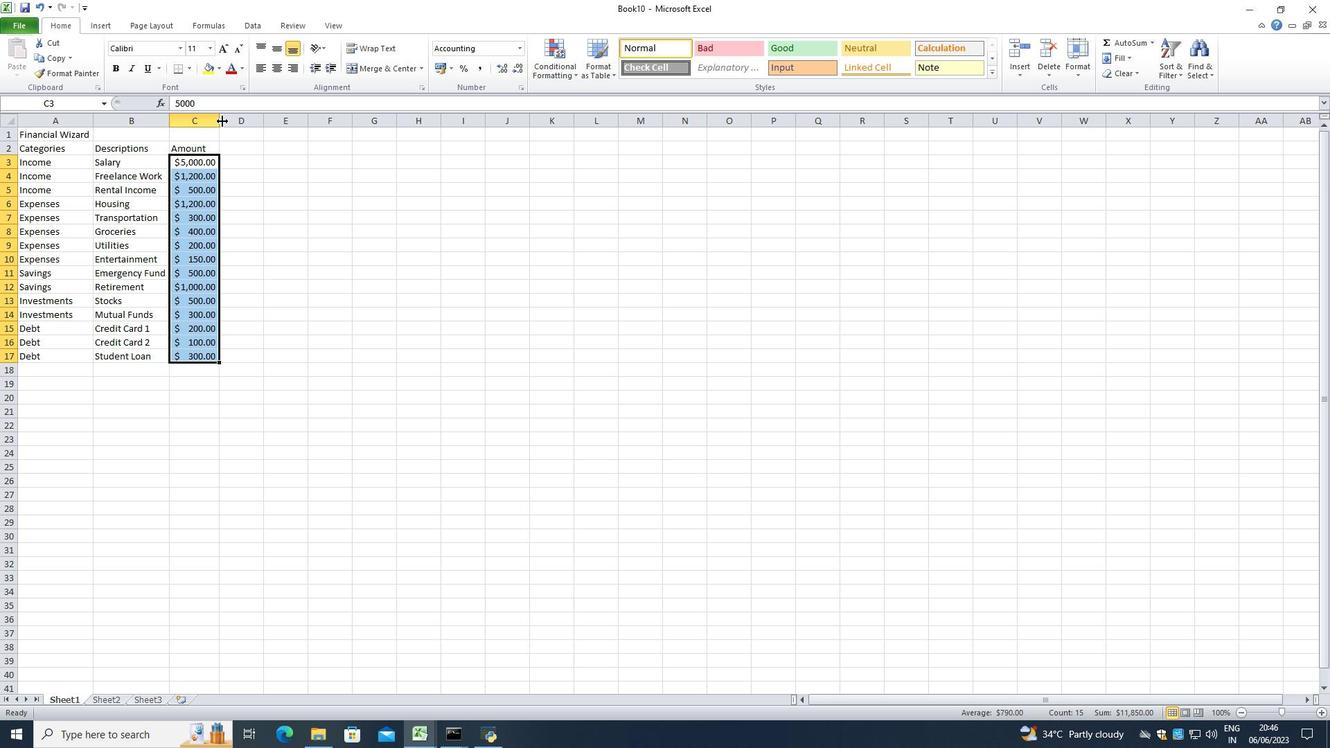 
Action: Mouse pressed left at (221, 121)
Screenshot: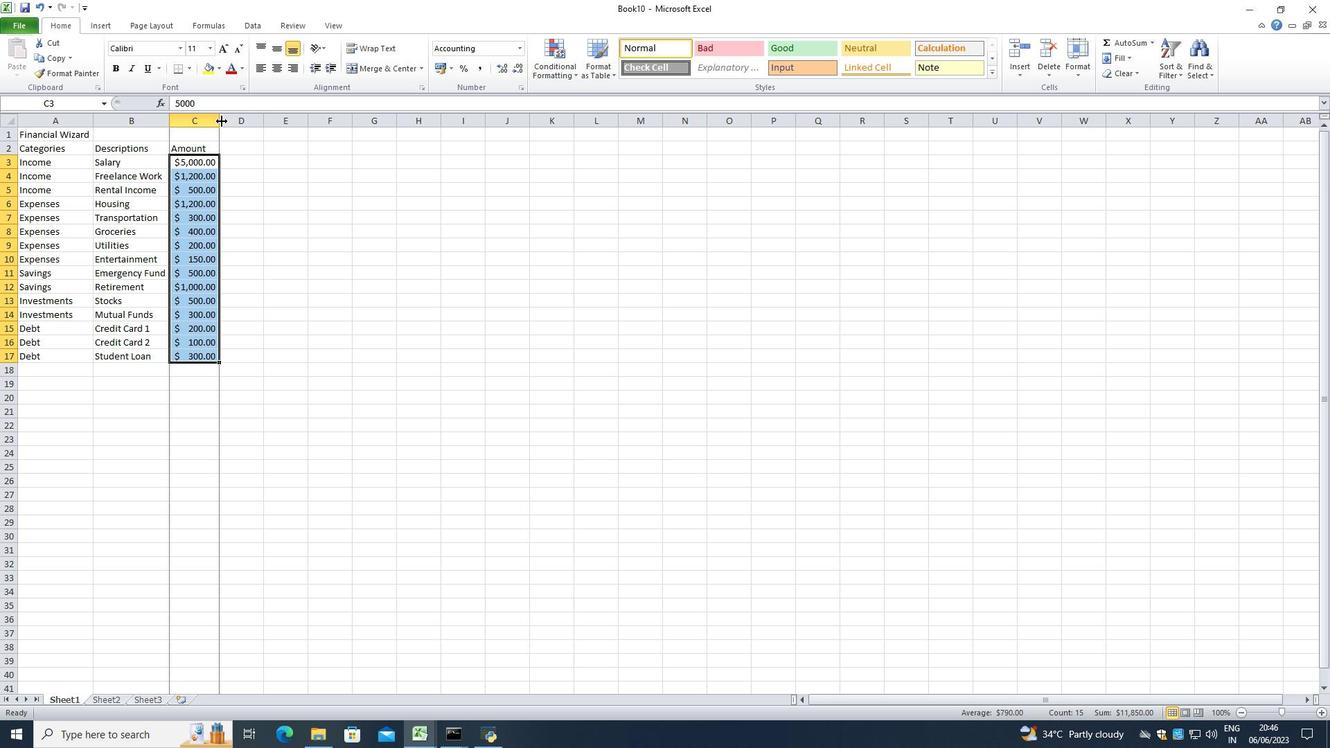 
Action: Mouse moved to (324, 237)
Screenshot: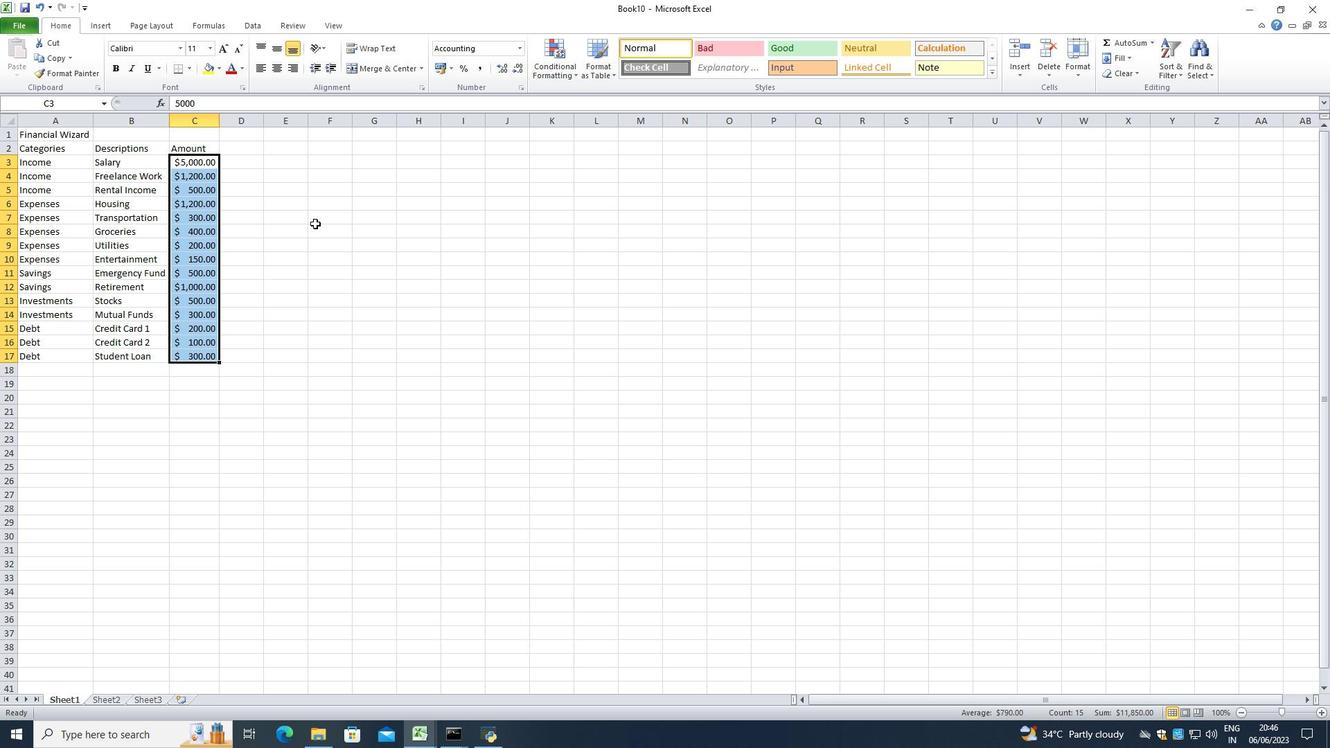 
Action: Mouse pressed left at (324, 237)
Screenshot: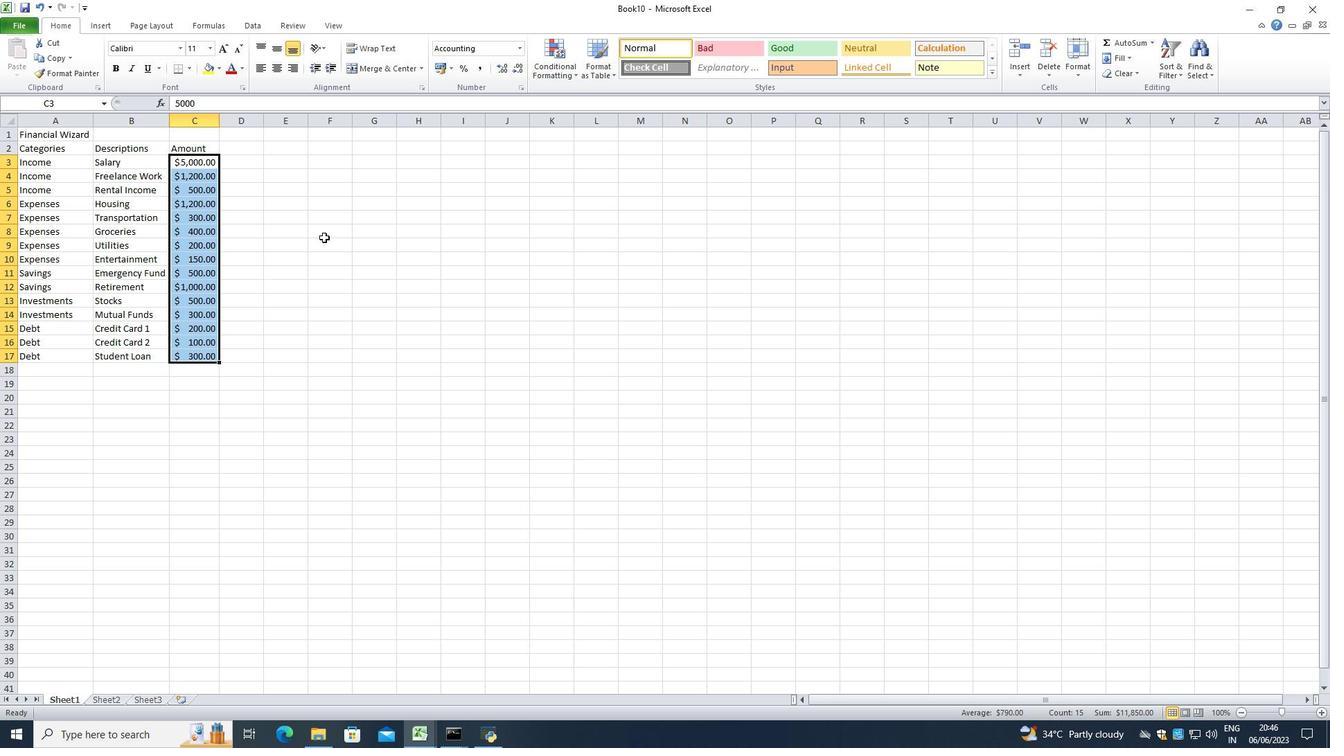 
Action: Mouse moved to (390, 348)
Screenshot: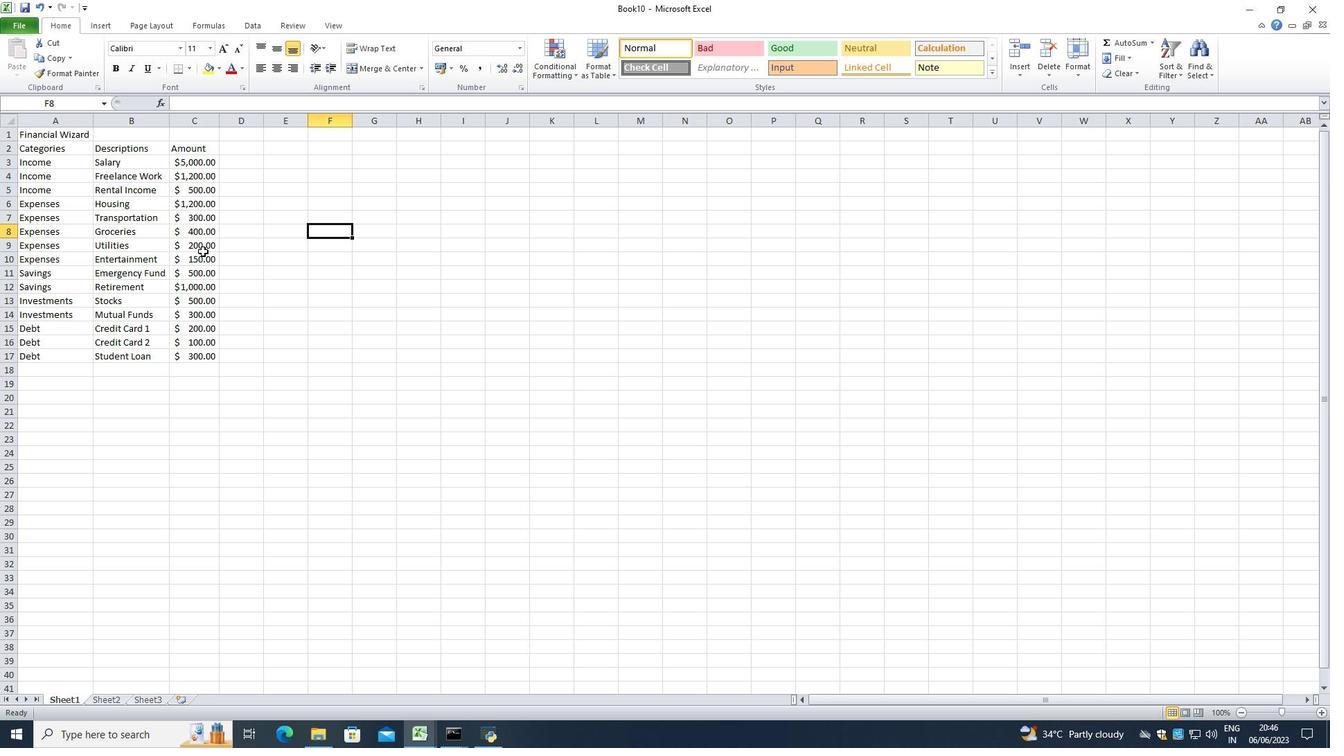 
Action: Key pressed ctrl+S
Screenshot: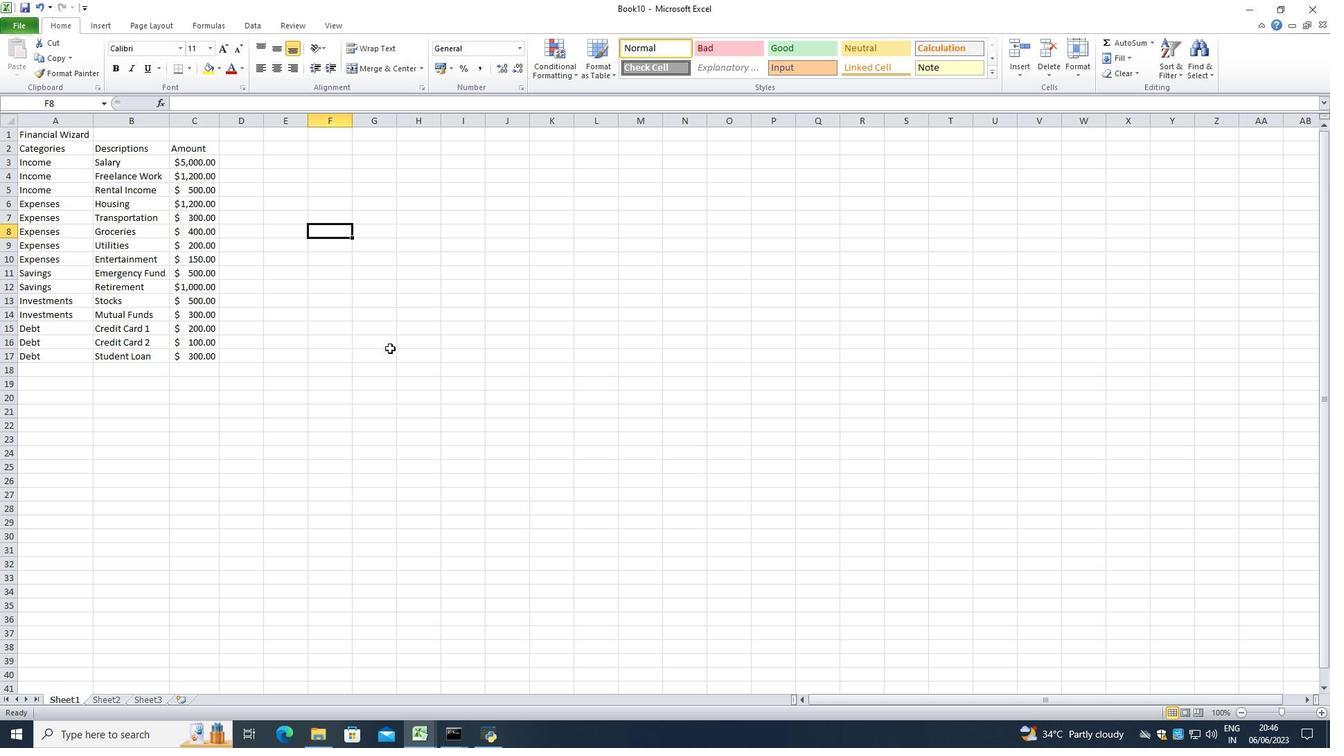 
Action: Mouse moved to (331, 383)
Screenshot: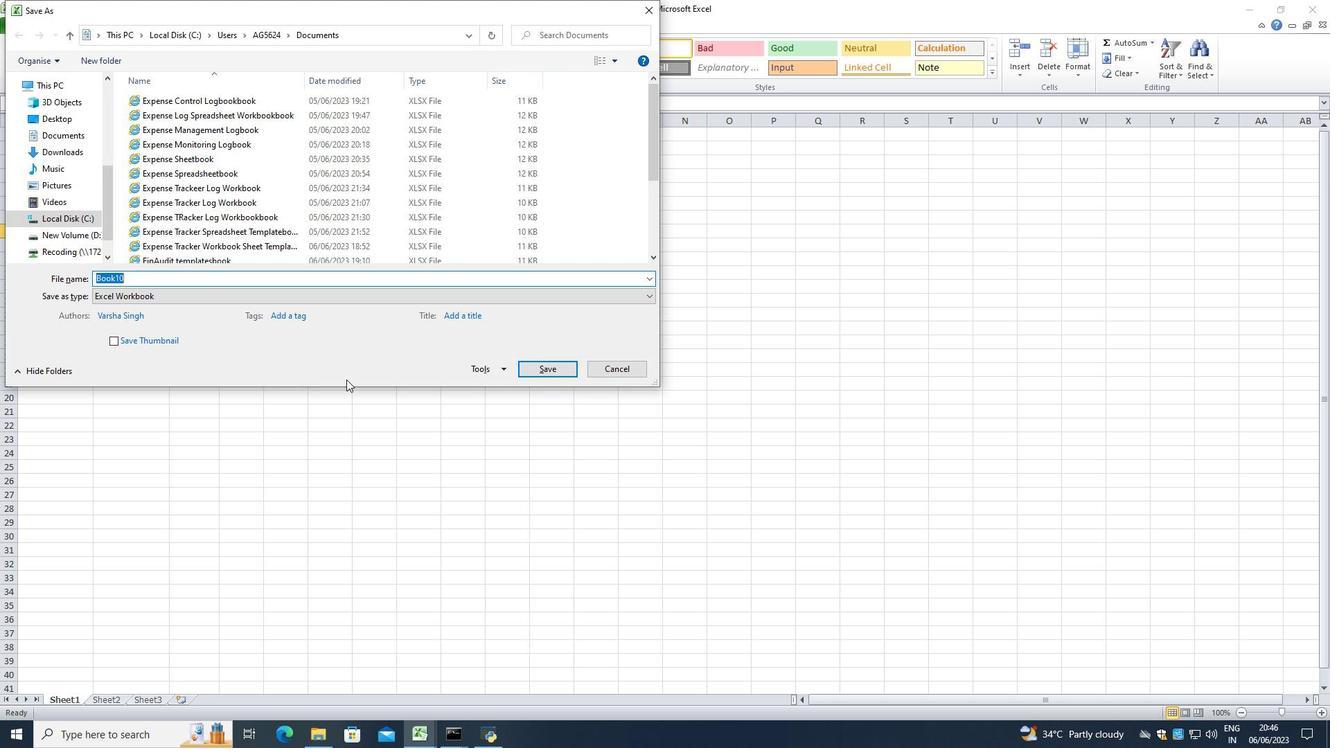 
Action: Key pressed <Key.backspace><Key.shift><Key.shift><Key.shift><Key.shift><Key.shift><Key.shift><Key.shift><Key.shift><Key.shift><Key.shift><Key.shift><Key.shift><Key.shift><Key.shift><Key.shift><Key.shift><Key.shift><Key.shift><Key.shift><Key.shift><Key.shift><Key.shift><Key.shift><Key.shift><Key.shift>Ima<Key.backspace>pact<Key.space><Key.shift>Sales<Key.space>templates
Screenshot: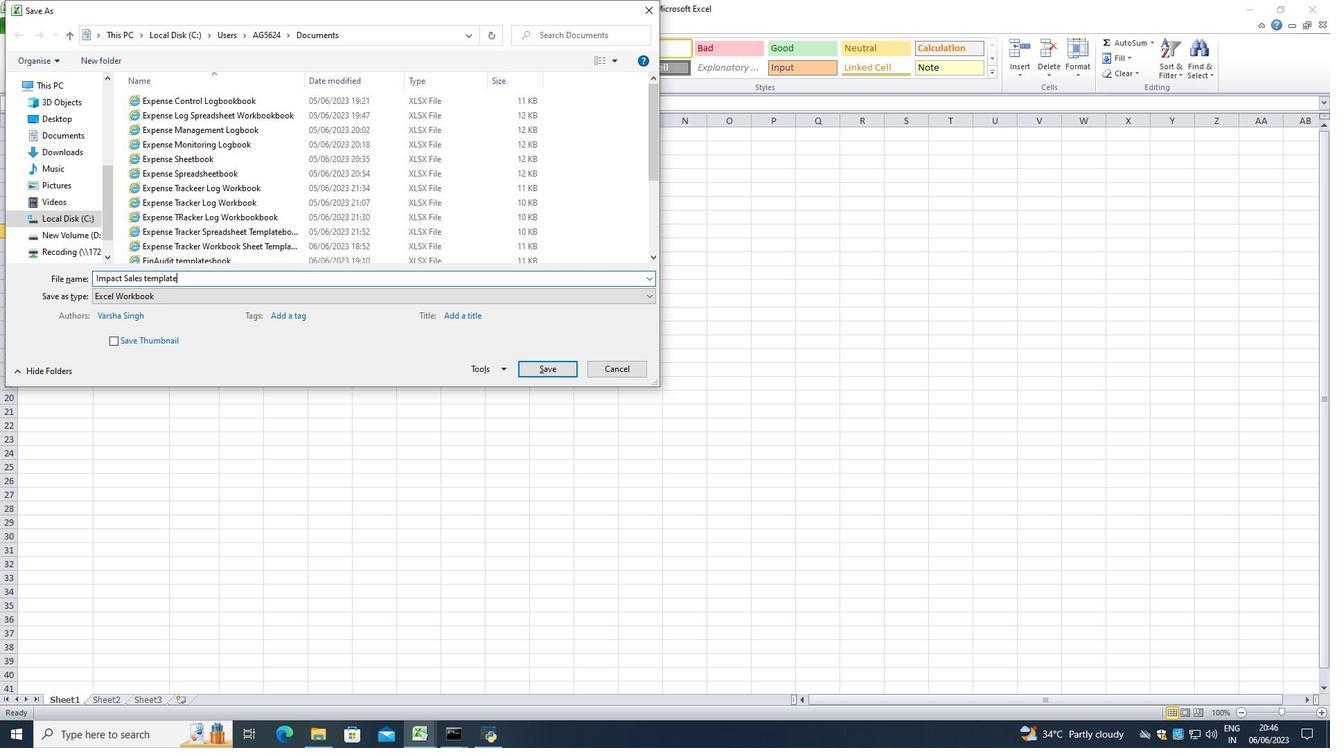 
Action: Mouse moved to (563, 371)
Screenshot: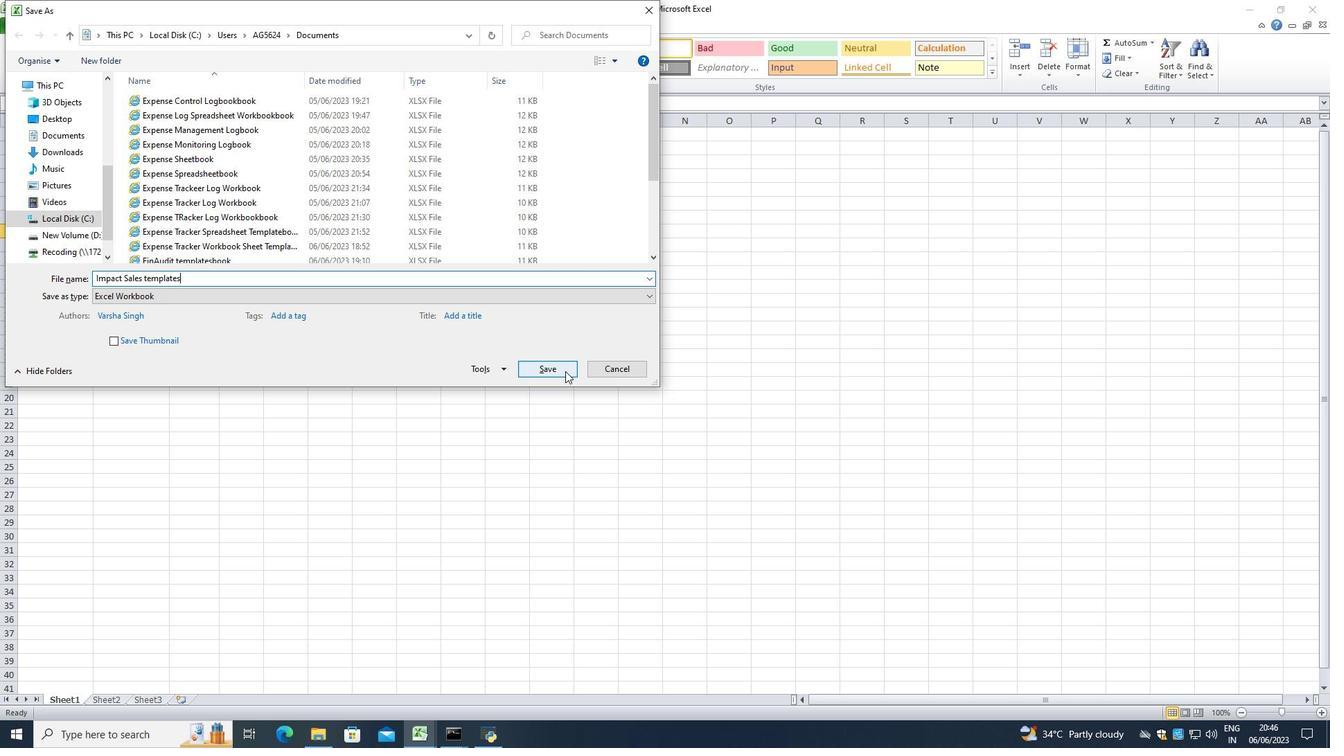 
Action: Mouse pressed left at (563, 371)
Screenshot: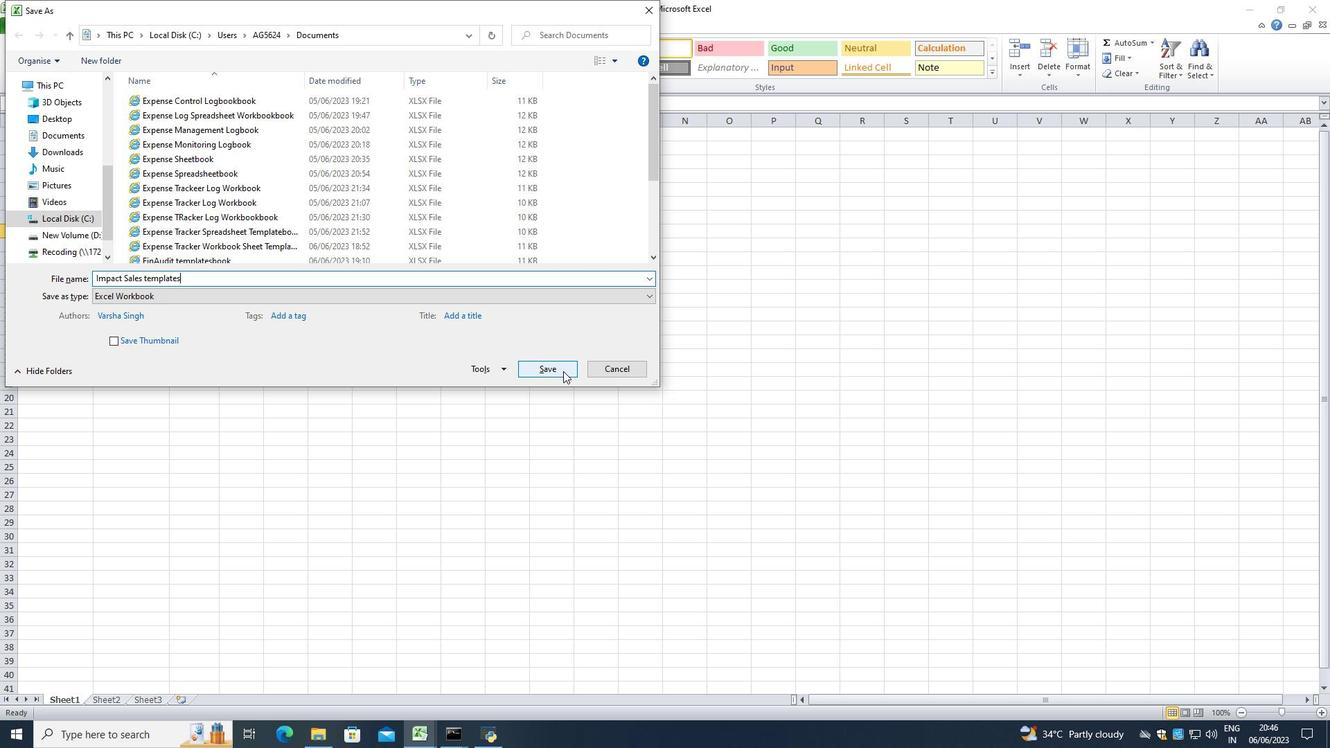 
Action: Mouse moved to (538, 382)
Screenshot: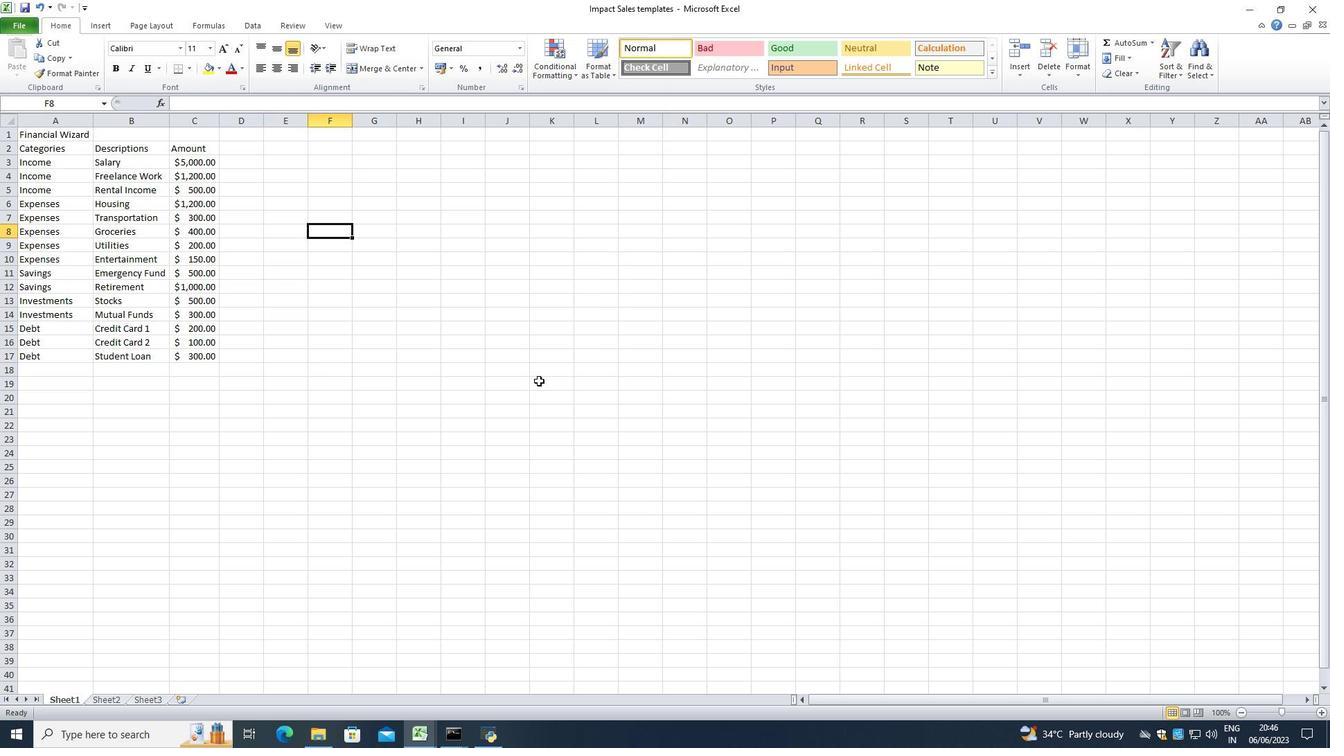 
